 Task: Create a due date automation trigger when advanced on, on the tuesday before a card is due add fields with custom field "Resume" set to a date between 1 and 7 days ago at 11:00 AM.
Action: Mouse moved to (1278, 101)
Screenshot: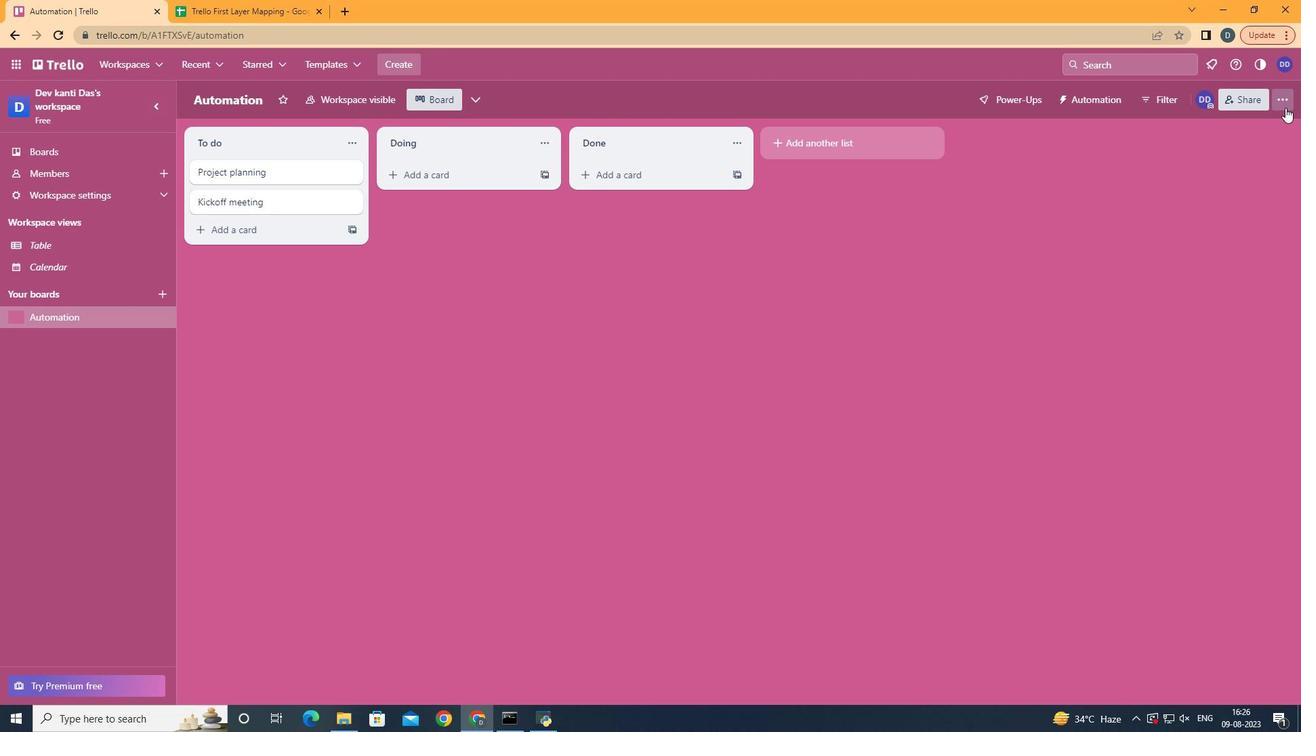 
Action: Mouse pressed left at (1278, 101)
Screenshot: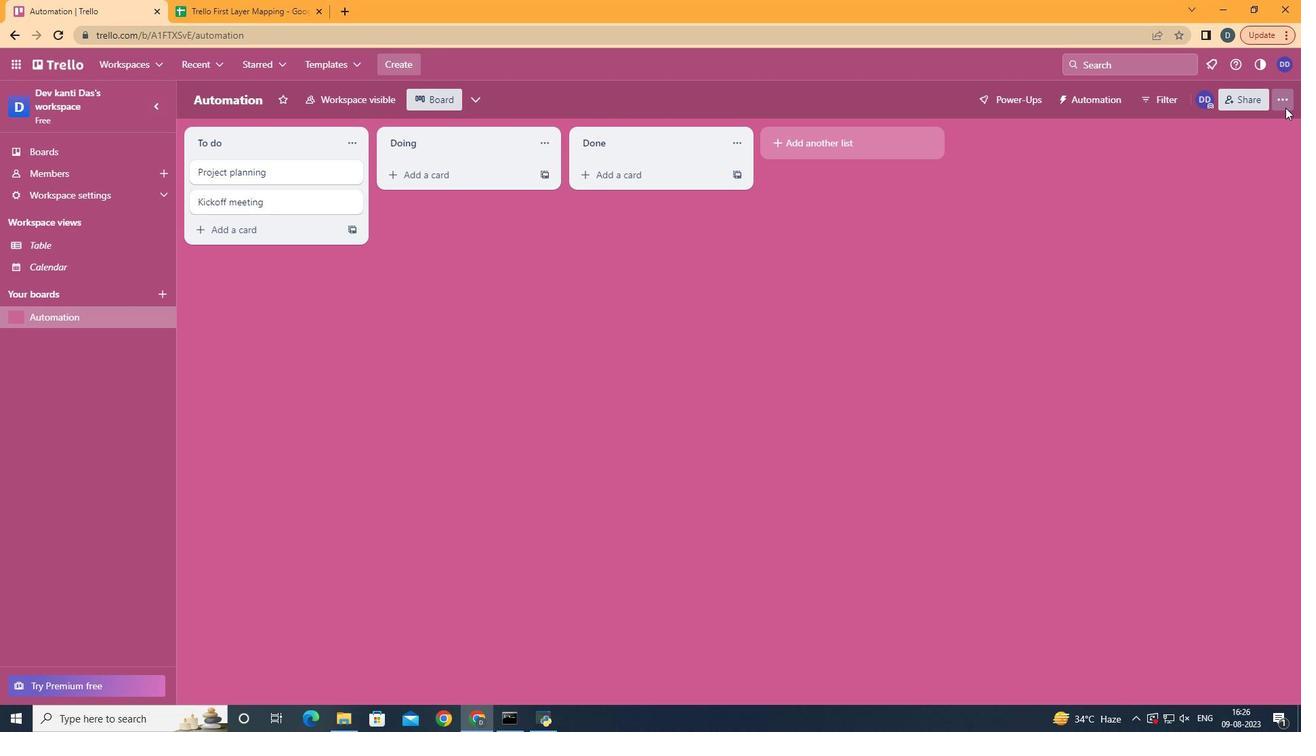 
Action: Mouse moved to (1165, 295)
Screenshot: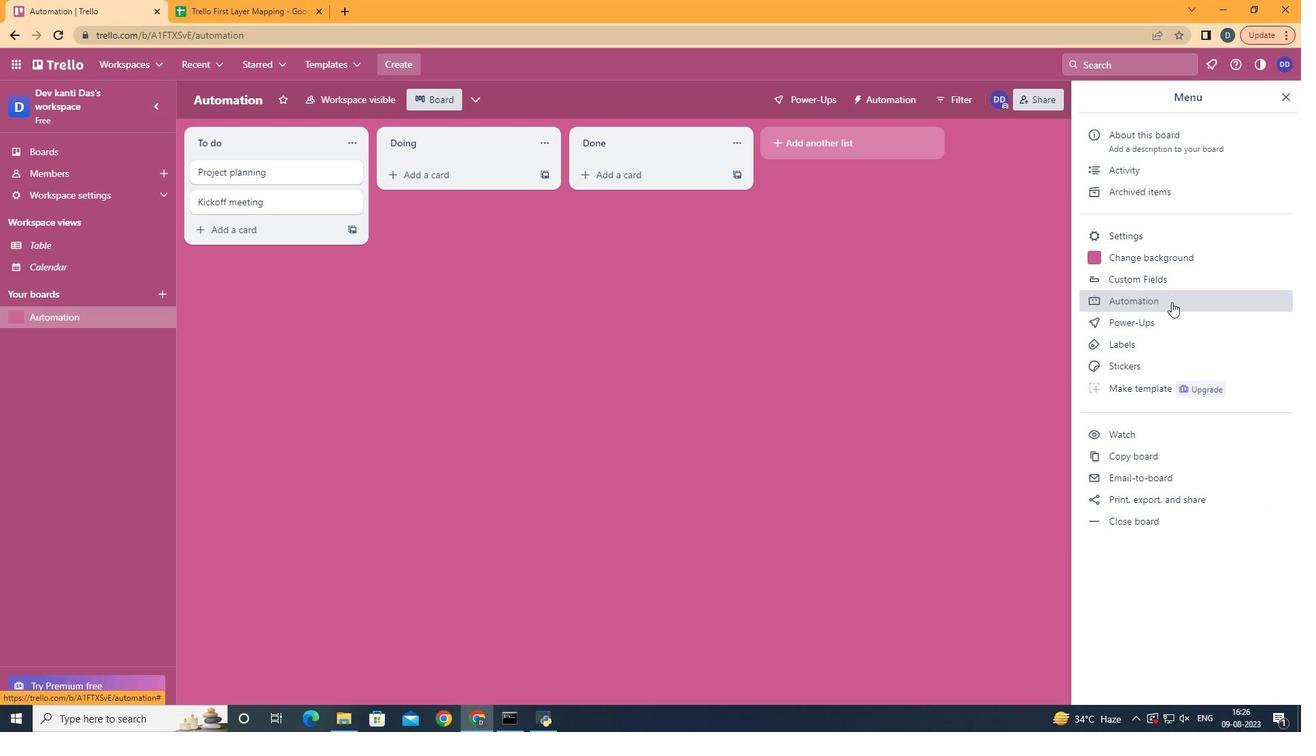 
Action: Mouse pressed left at (1165, 295)
Screenshot: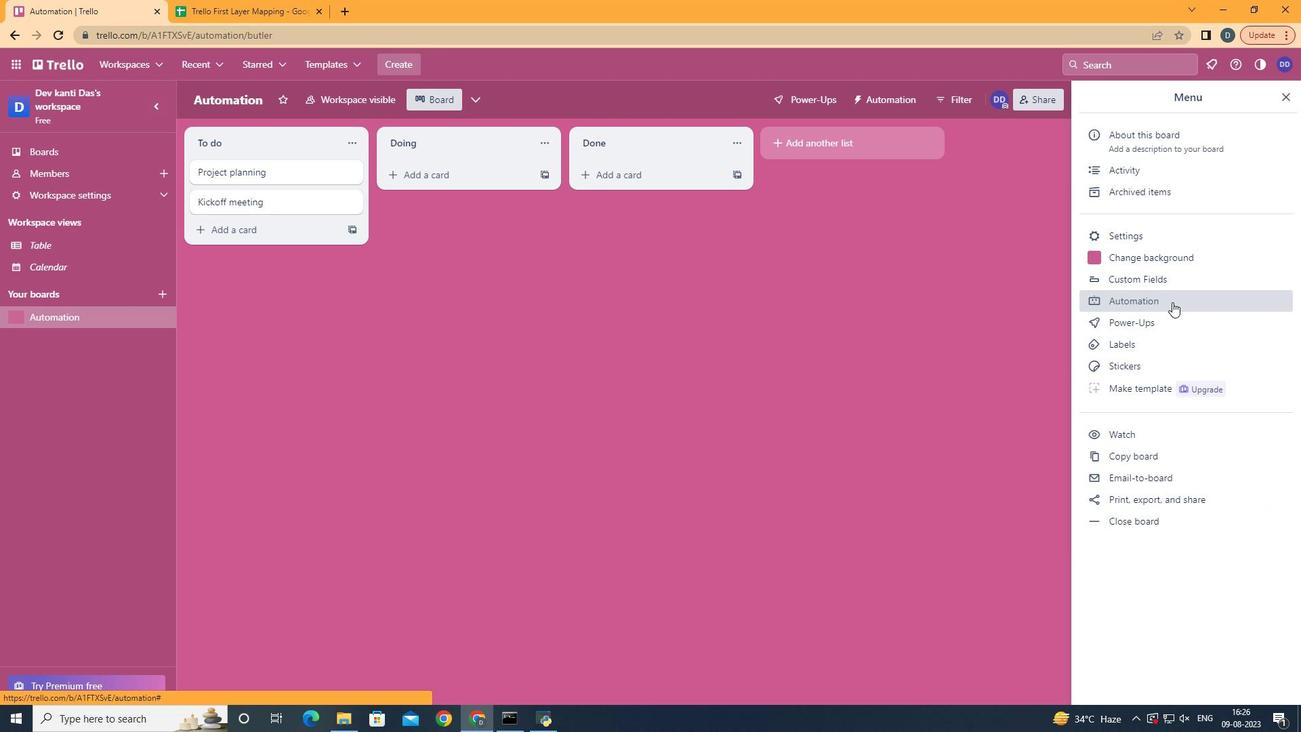 
Action: Mouse moved to (223, 271)
Screenshot: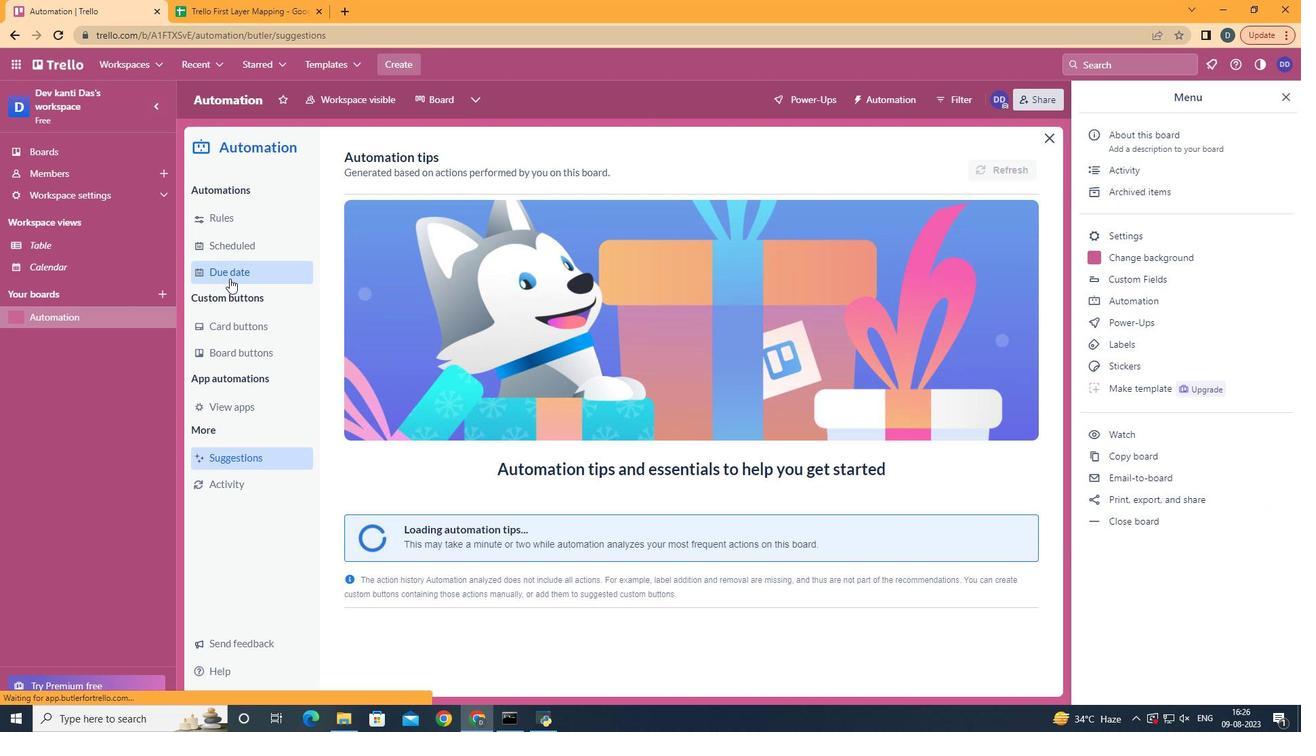 
Action: Mouse pressed left at (223, 271)
Screenshot: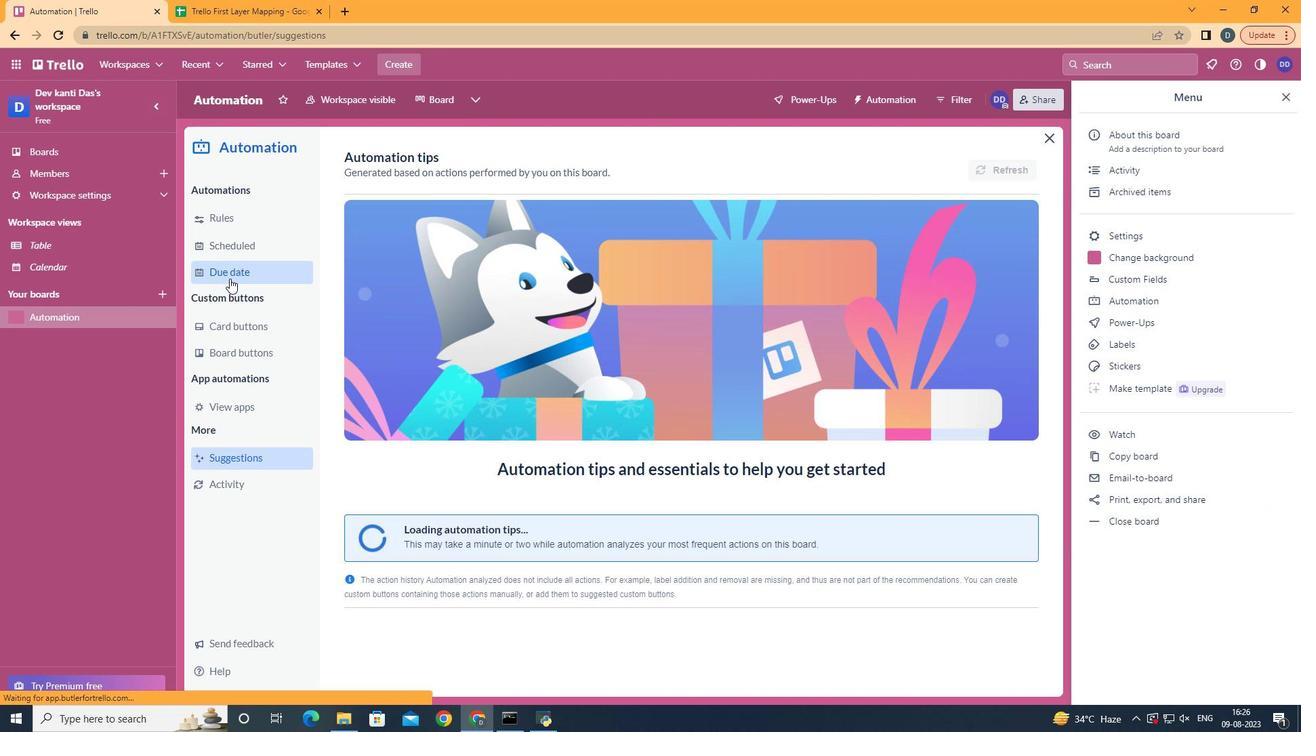 
Action: Mouse moved to (950, 152)
Screenshot: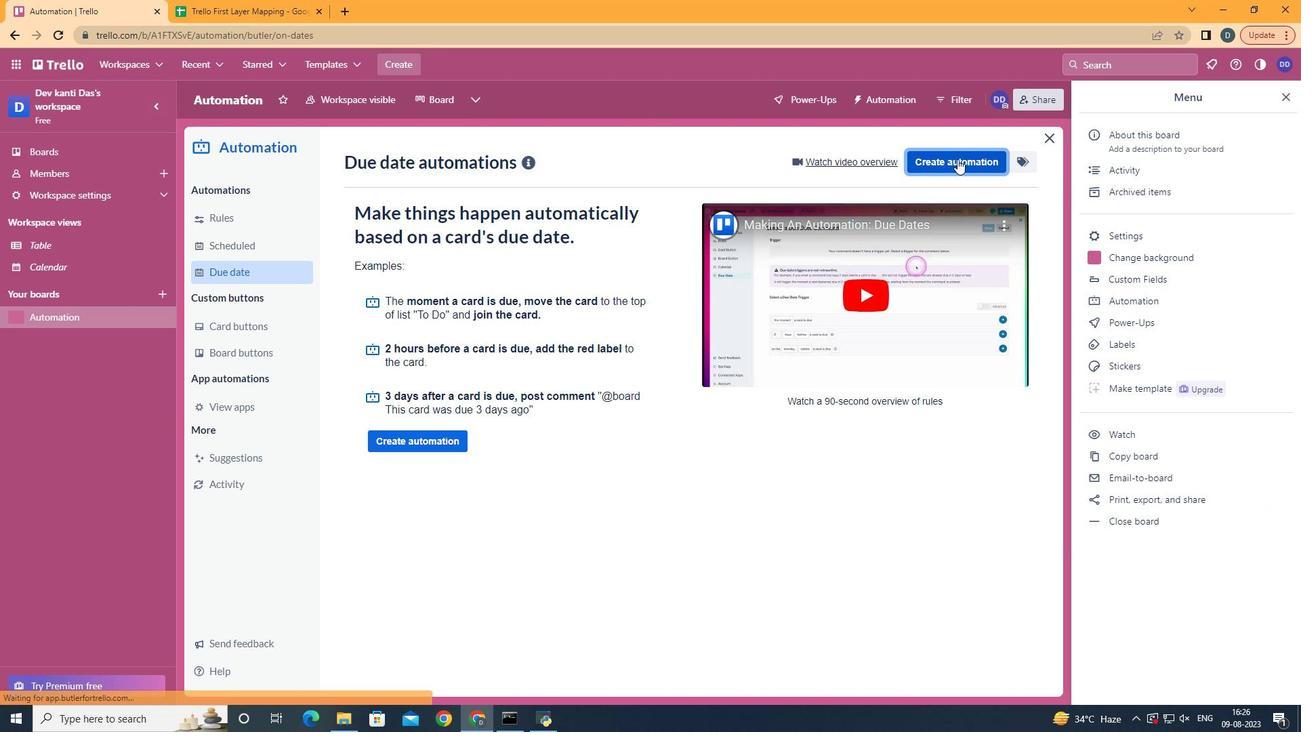 
Action: Mouse pressed left at (950, 152)
Screenshot: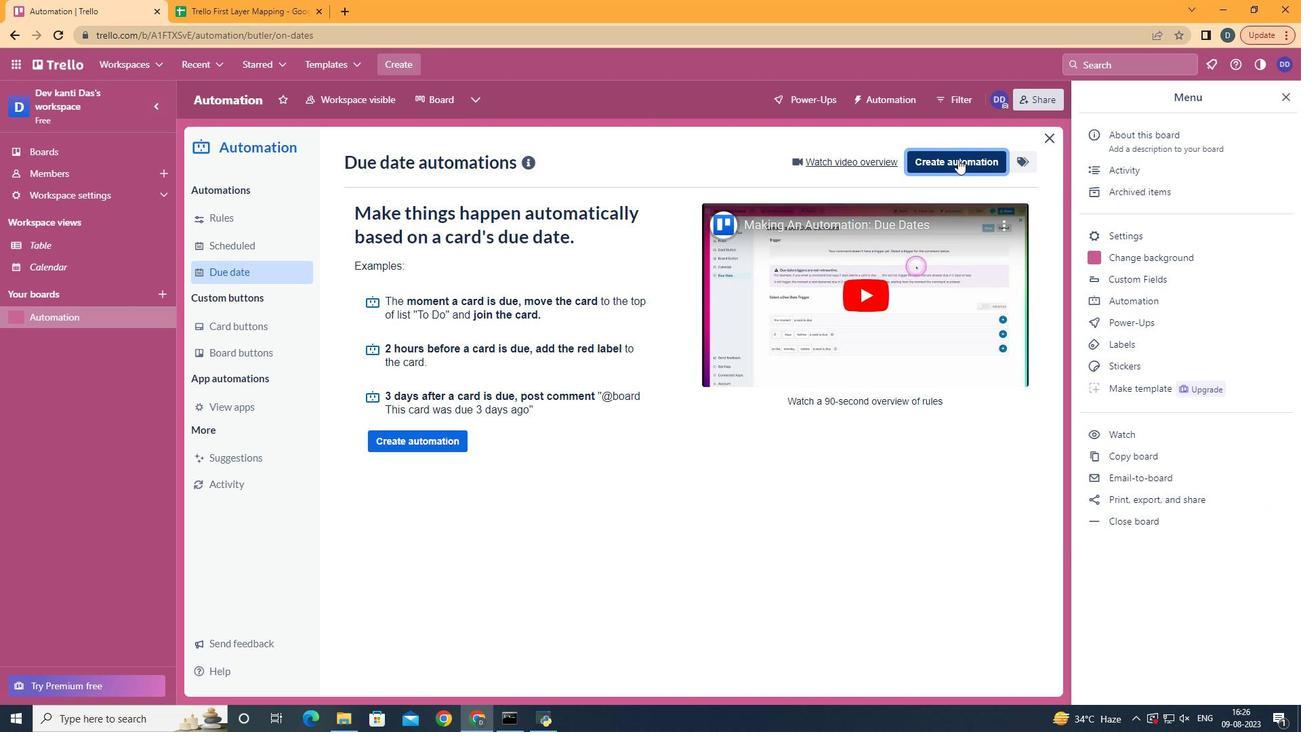
Action: Mouse moved to (668, 281)
Screenshot: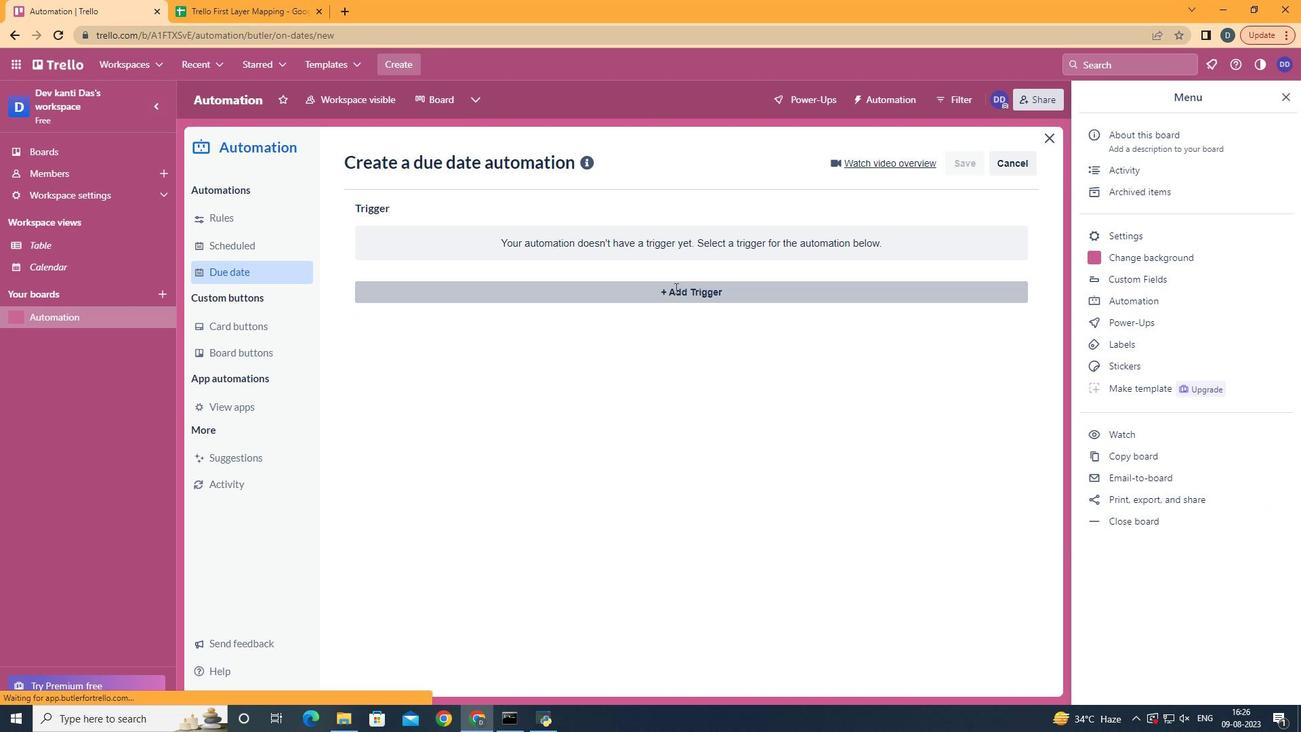 
Action: Mouse pressed left at (668, 281)
Screenshot: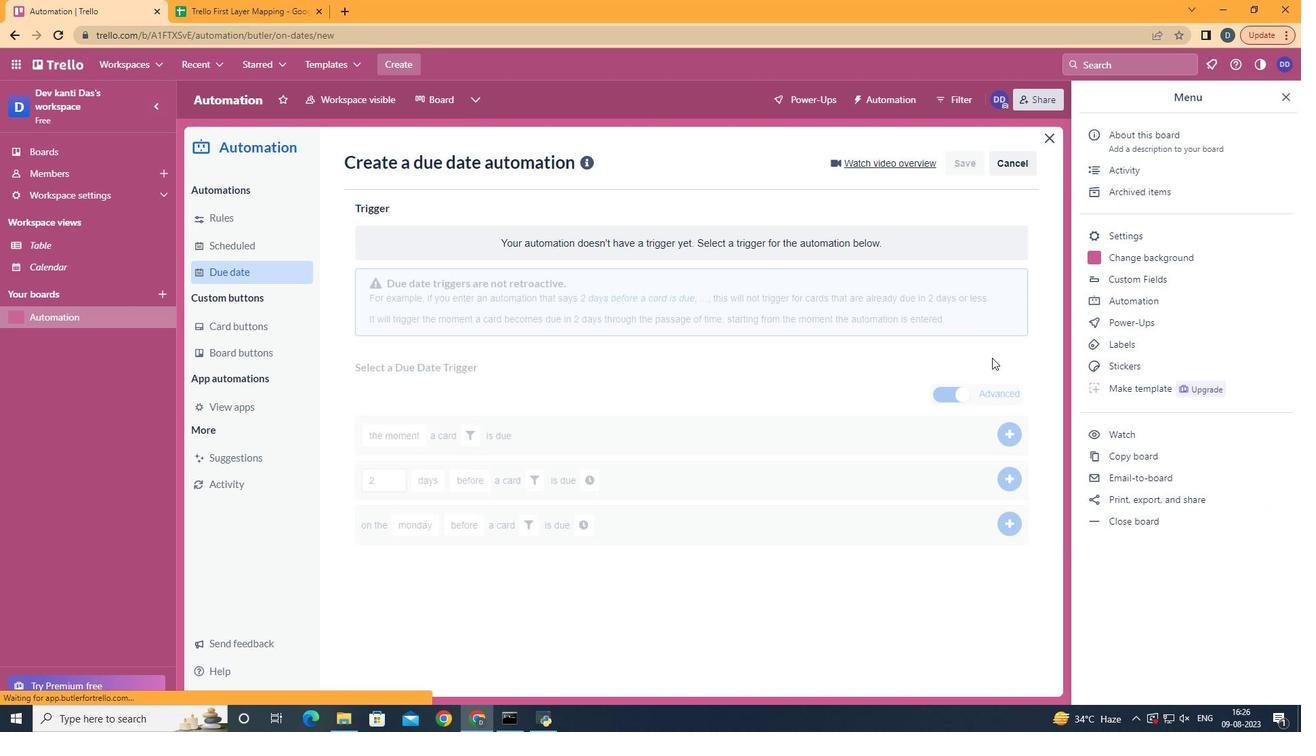 
Action: Mouse moved to (426, 369)
Screenshot: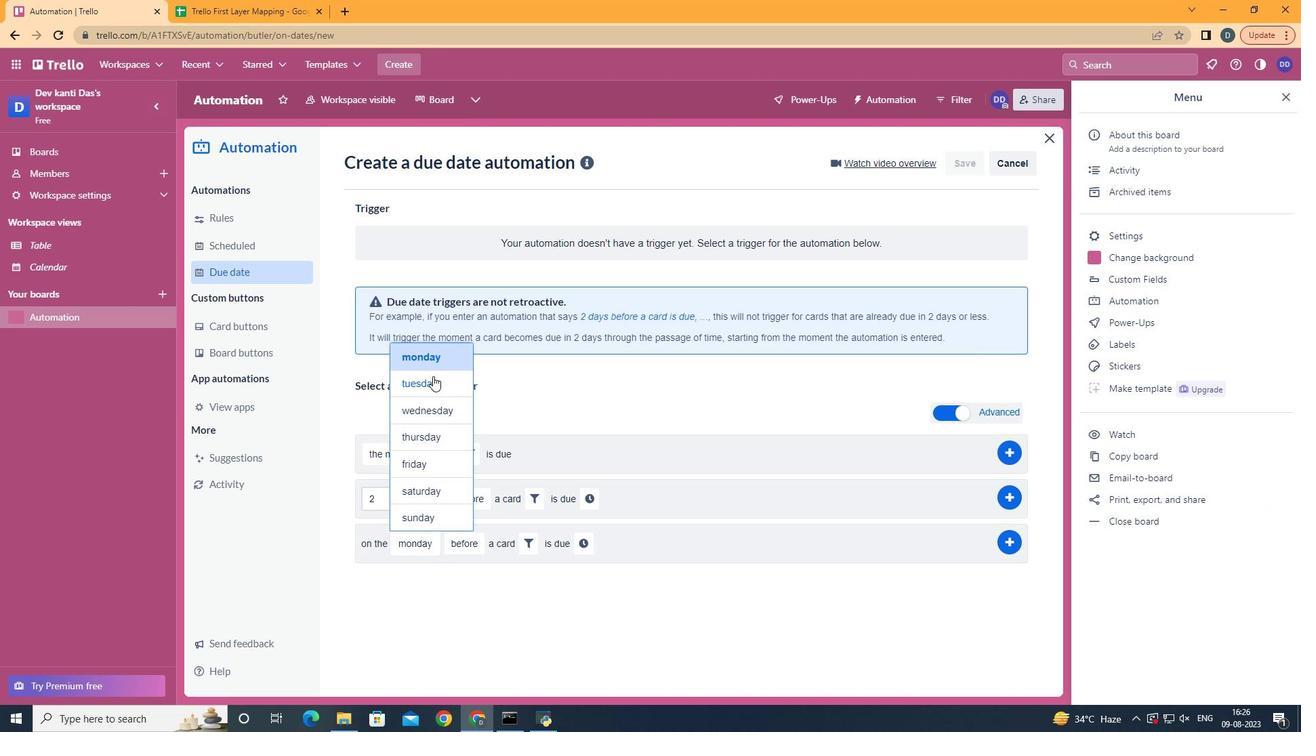 
Action: Mouse pressed left at (426, 369)
Screenshot: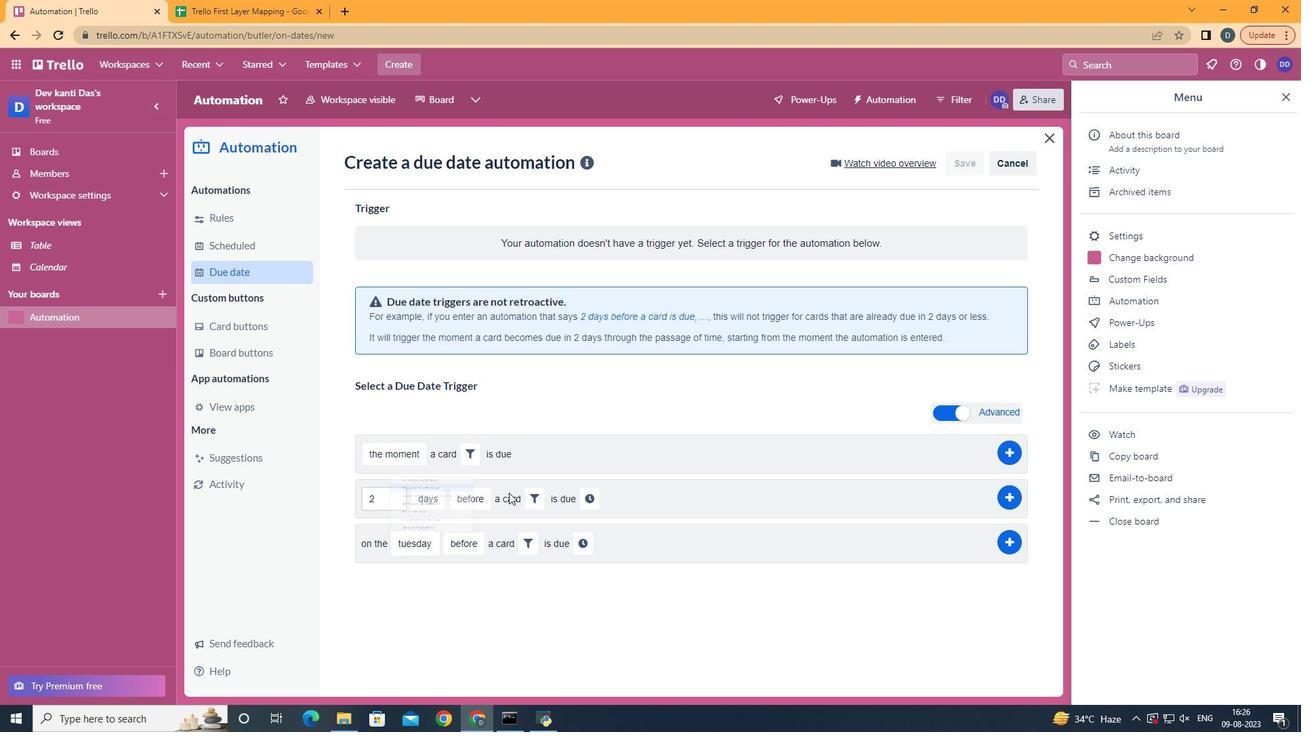 
Action: Mouse moved to (524, 532)
Screenshot: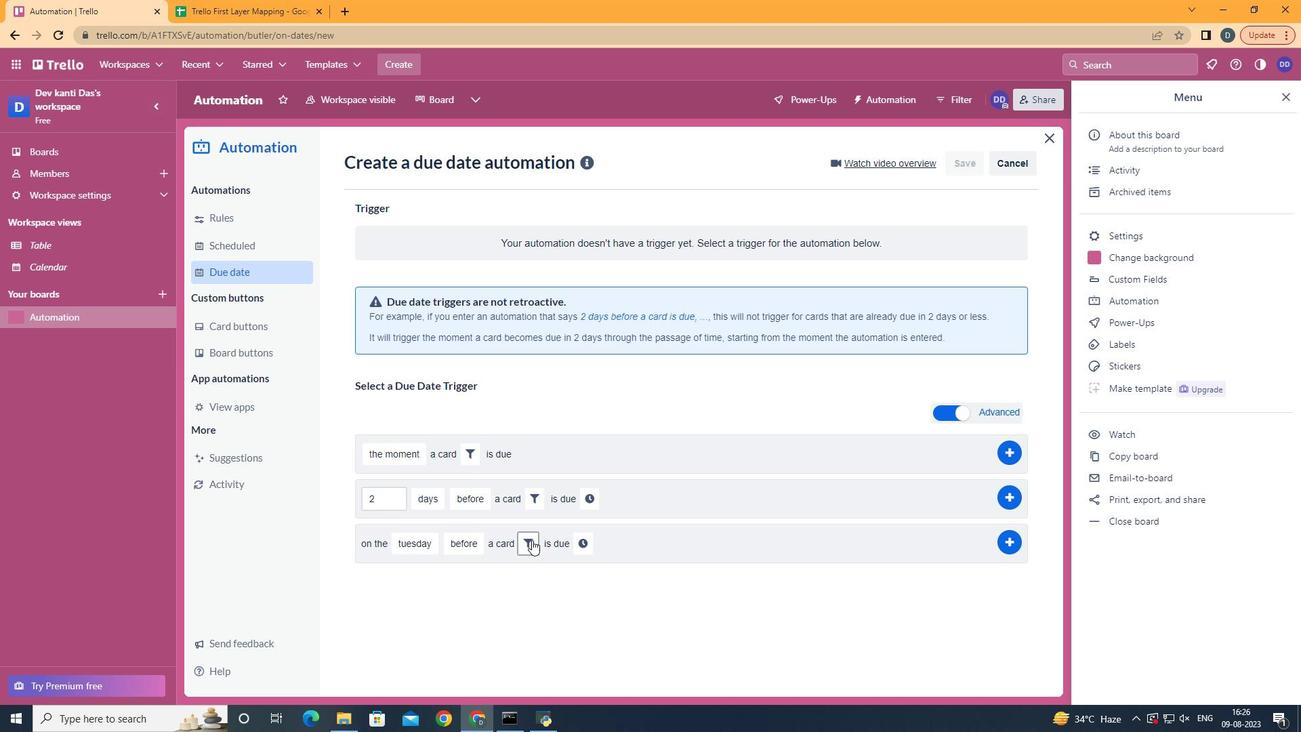 
Action: Mouse pressed left at (524, 532)
Screenshot: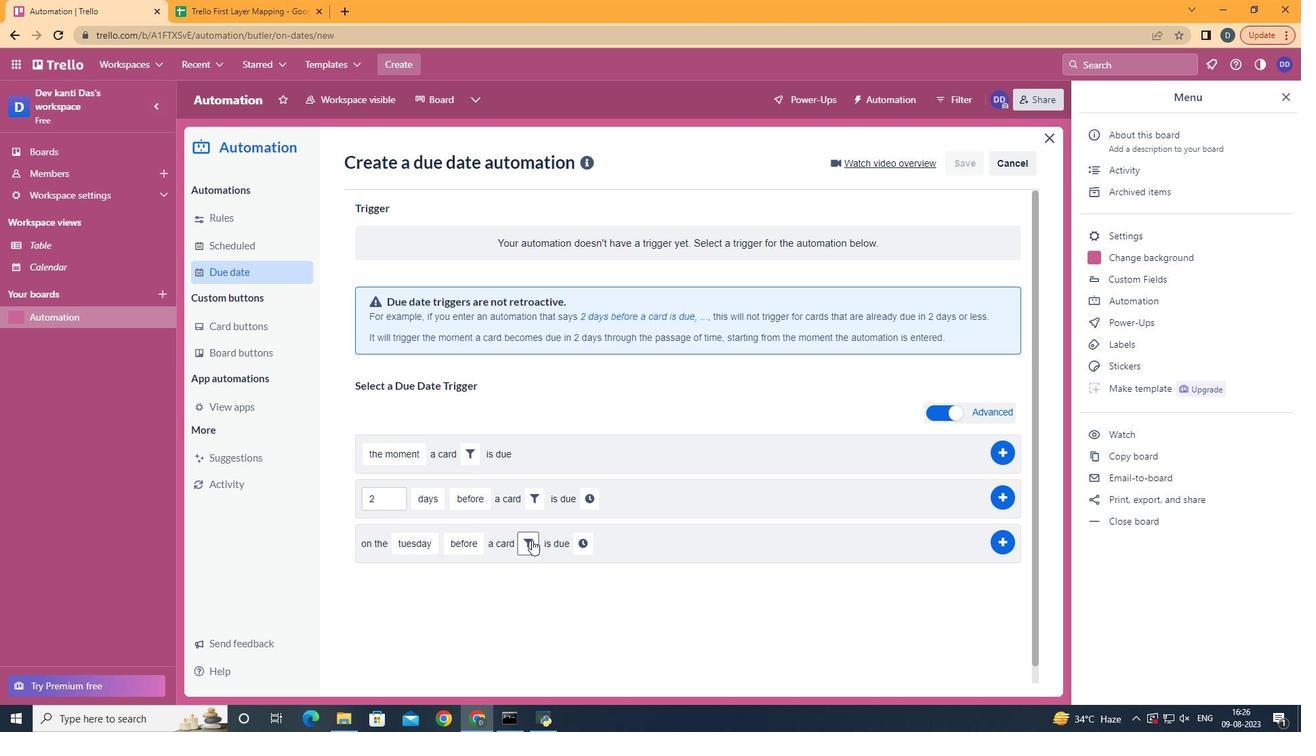 
Action: Mouse moved to (751, 581)
Screenshot: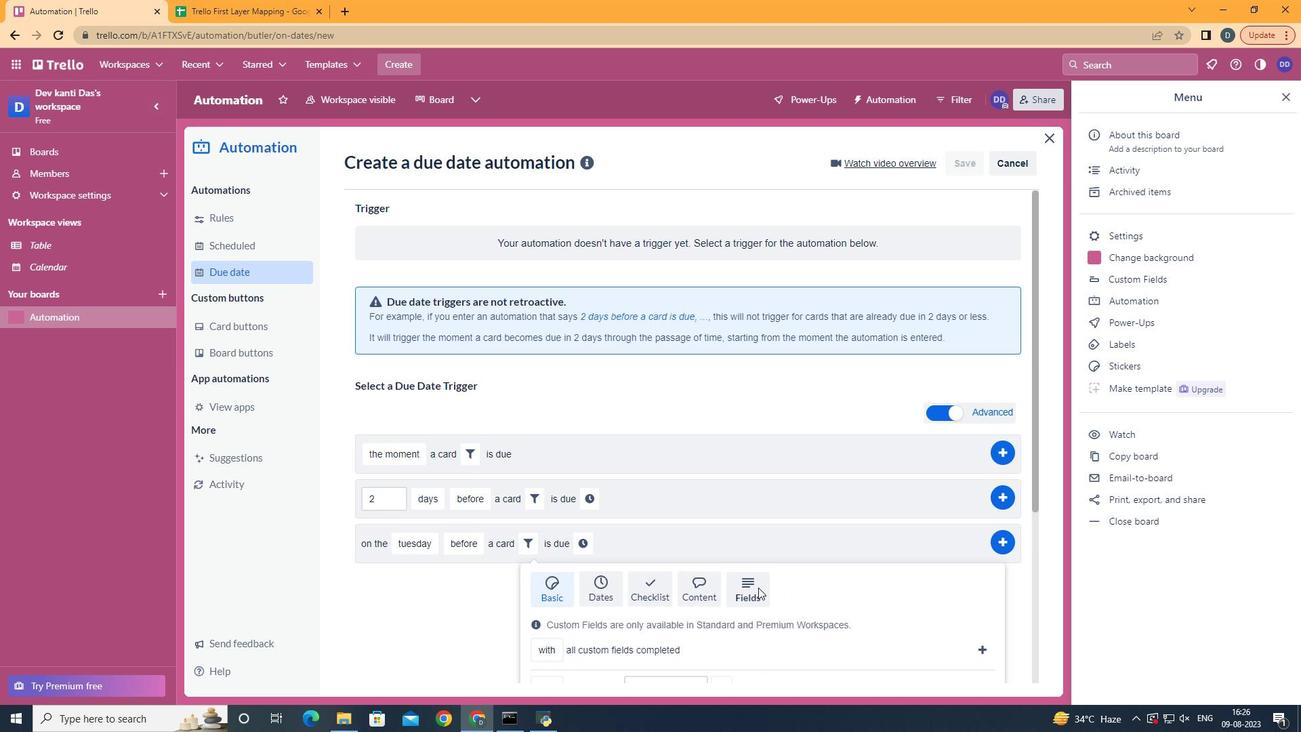 
Action: Mouse pressed left at (751, 581)
Screenshot: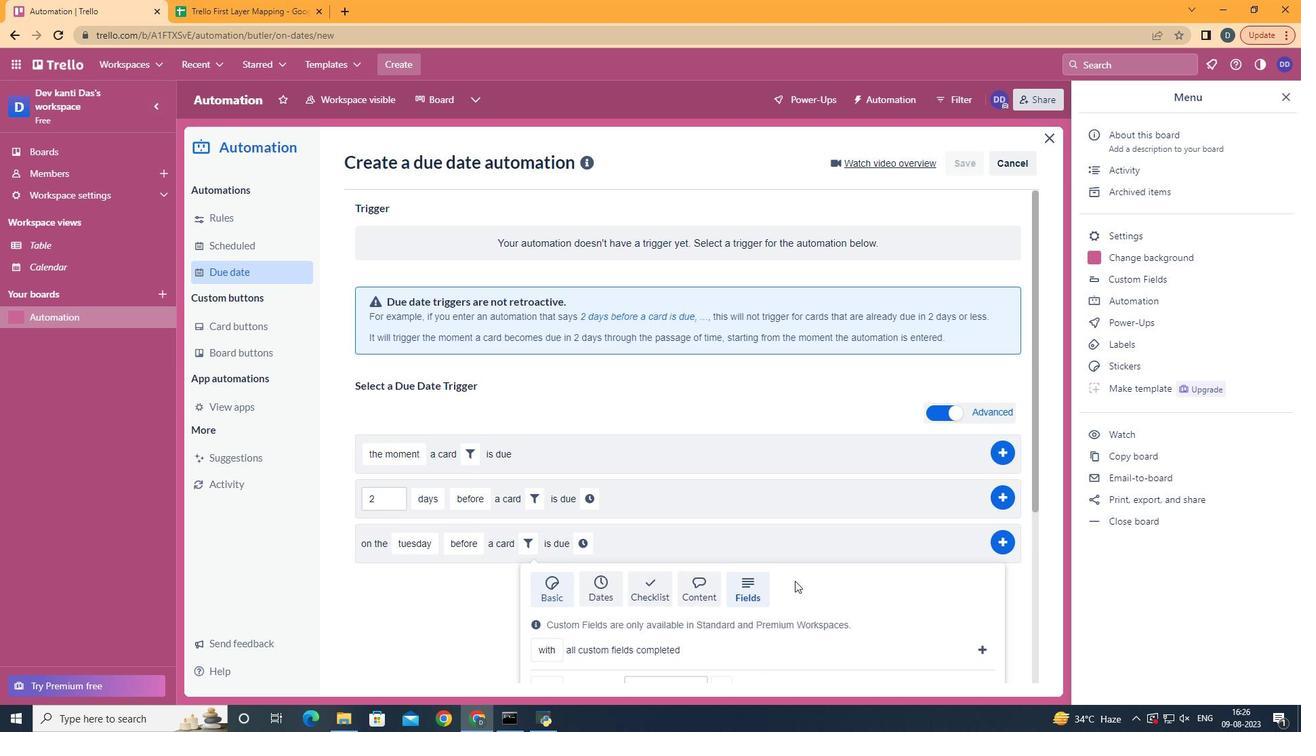
Action: Mouse moved to (797, 576)
Screenshot: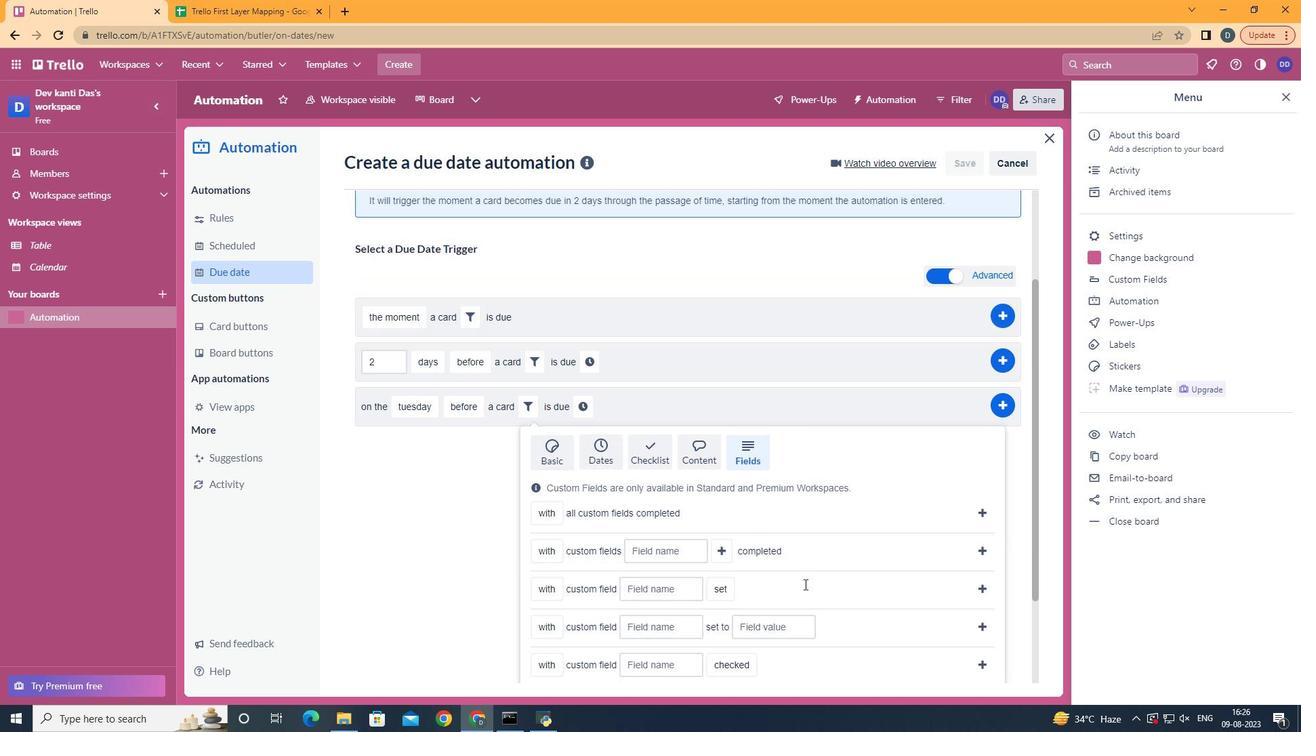 
Action: Mouse scrolled (797, 576) with delta (0, 0)
Screenshot: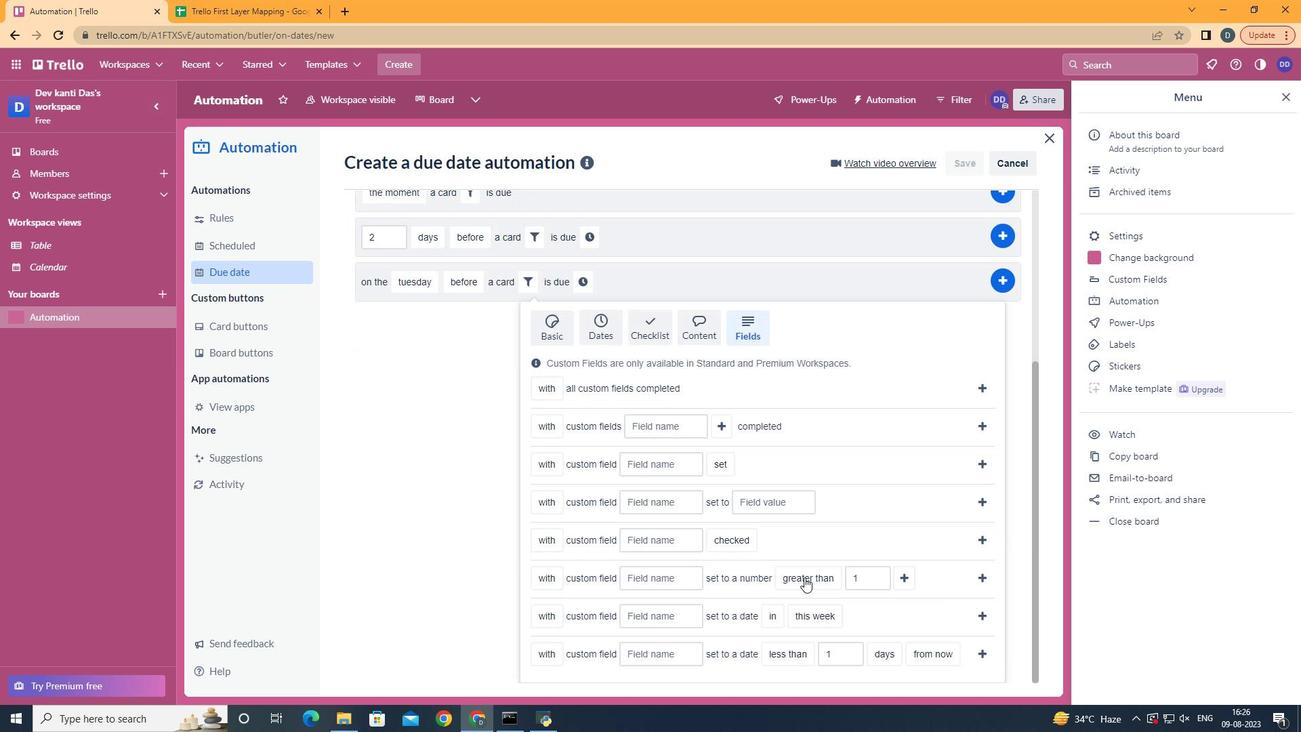 
Action: Mouse scrolled (797, 576) with delta (0, 0)
Screenshot: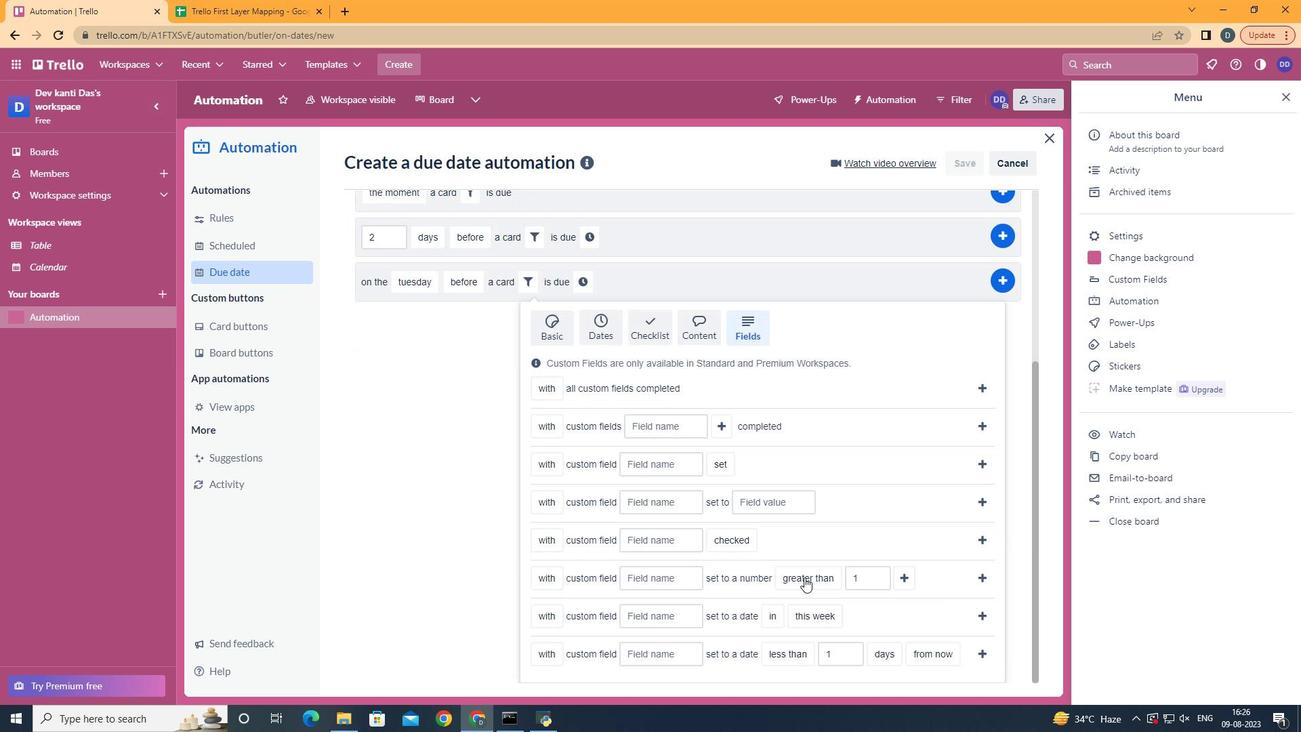 
Action: Mouse scrolled (797, 576) with delta (0, 0)
Screenshot: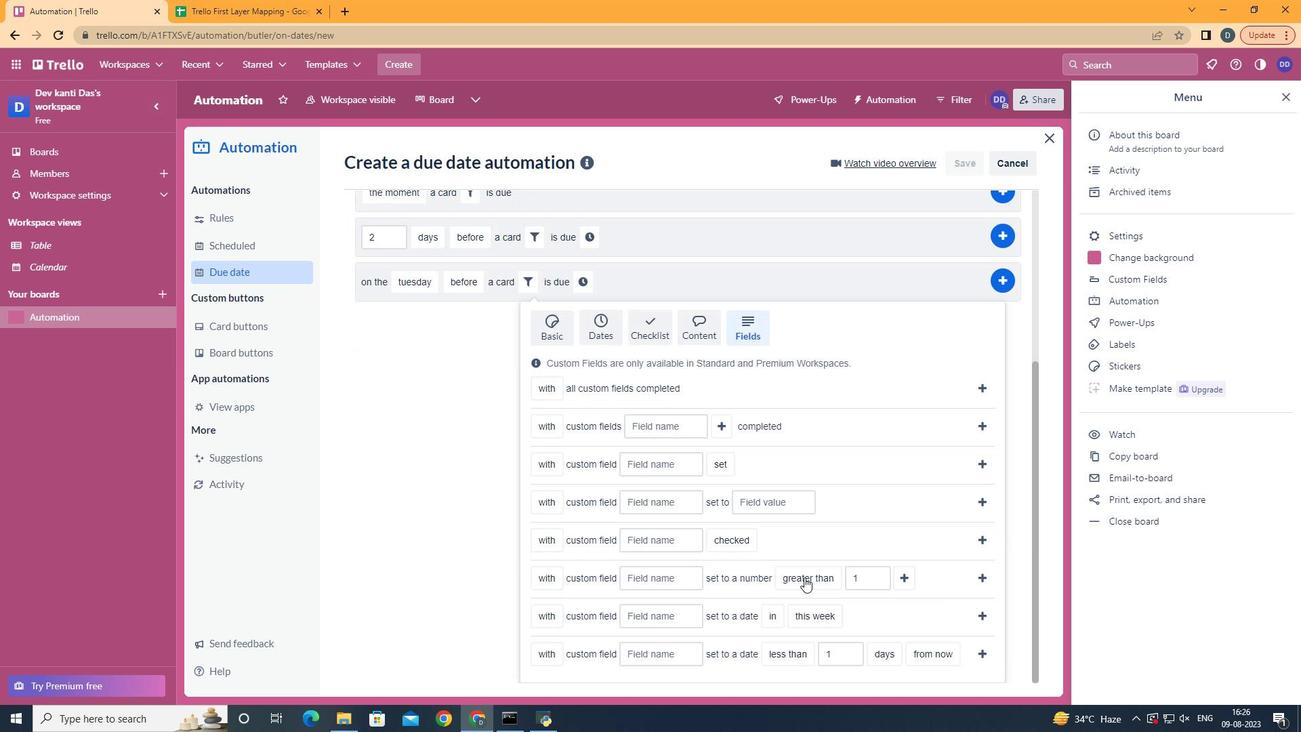 
Action: Mouse scrolled (797, 576) with delta (0, 0)
Screenshot: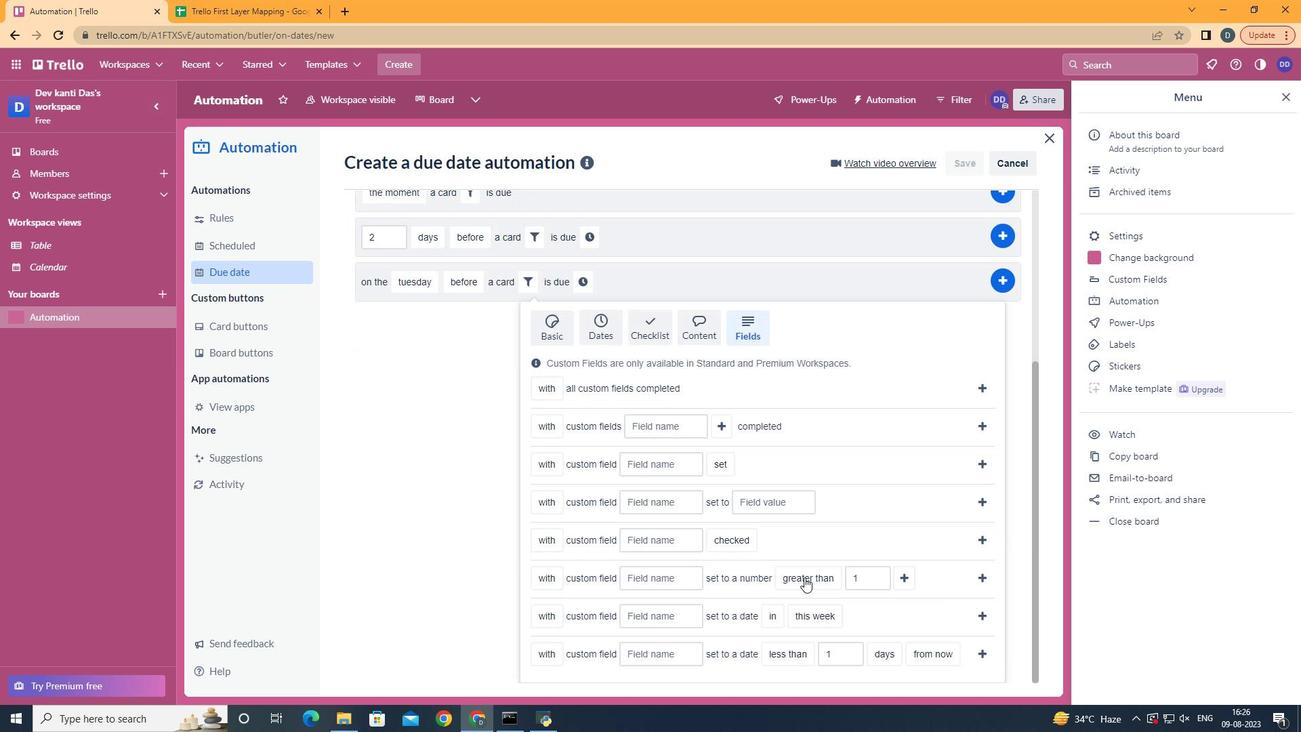
Action: Mouse scrolled (797, 576) with delta (0, 0)
Screenshot: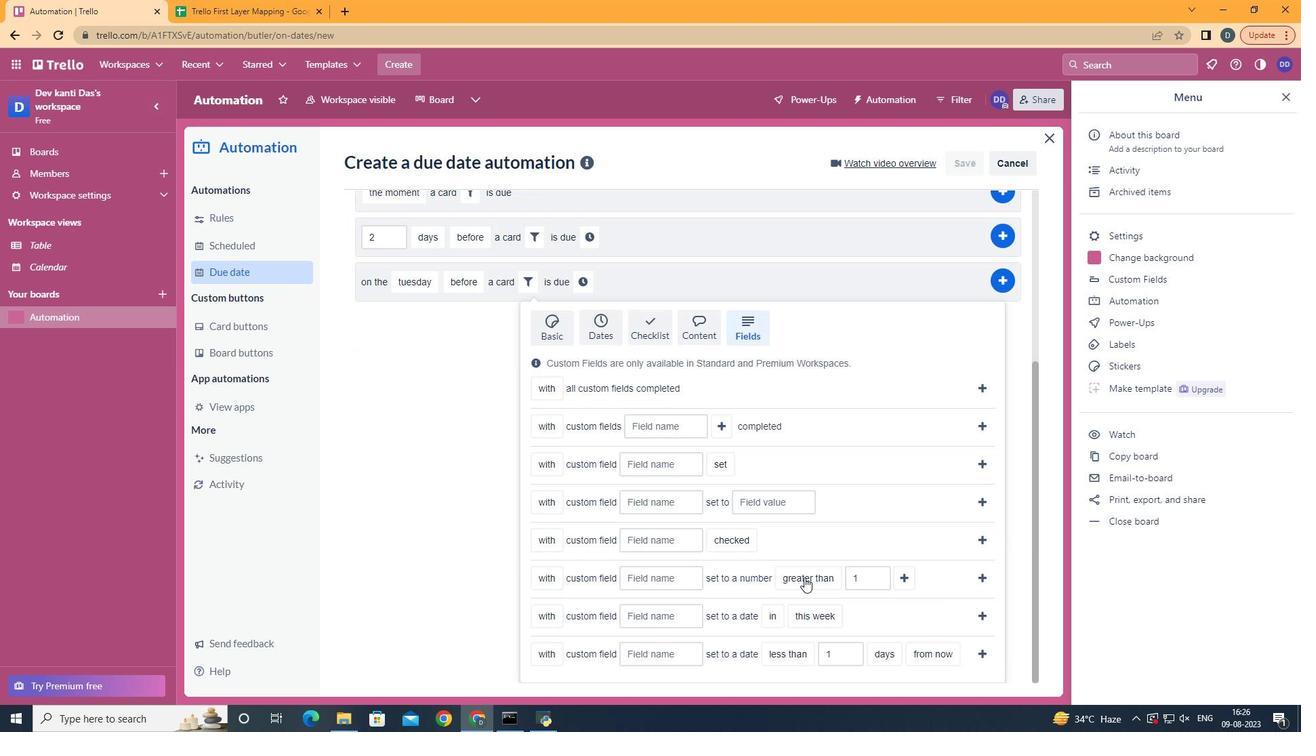 
Action: Mouse moved to (540, 587)
Screenshot: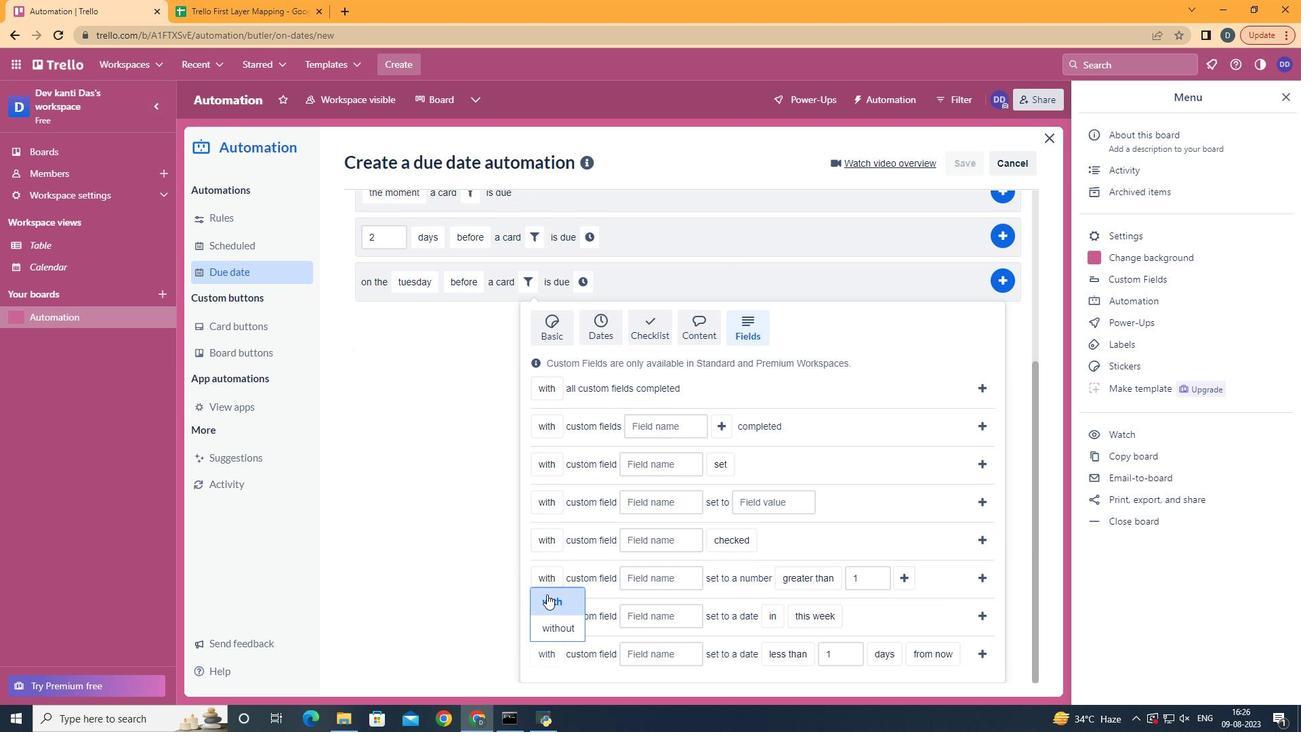 
Action: Mouse pressed left at (540, 587)
Screenshot: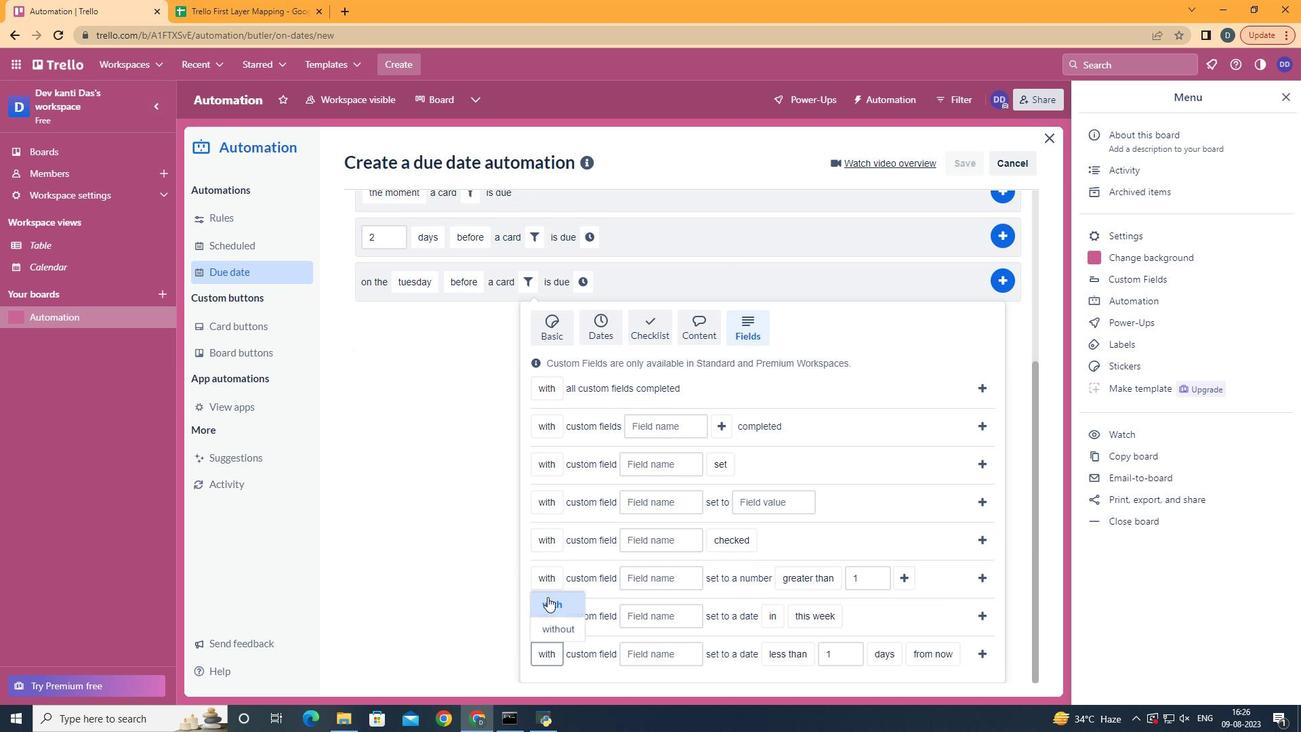 
Action: Mouse moved to (669, 637)
Screenshot: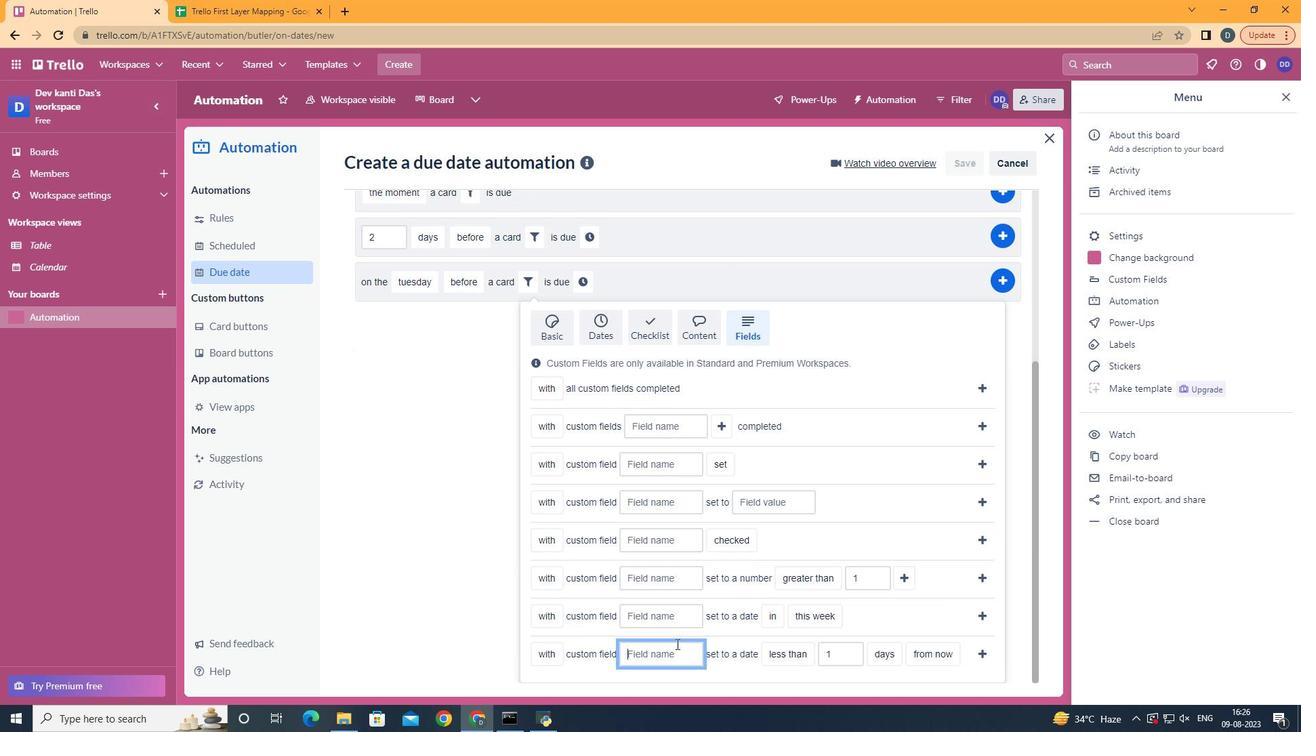 
Action: Mouse pressed left at (669, 637)
Screenshot: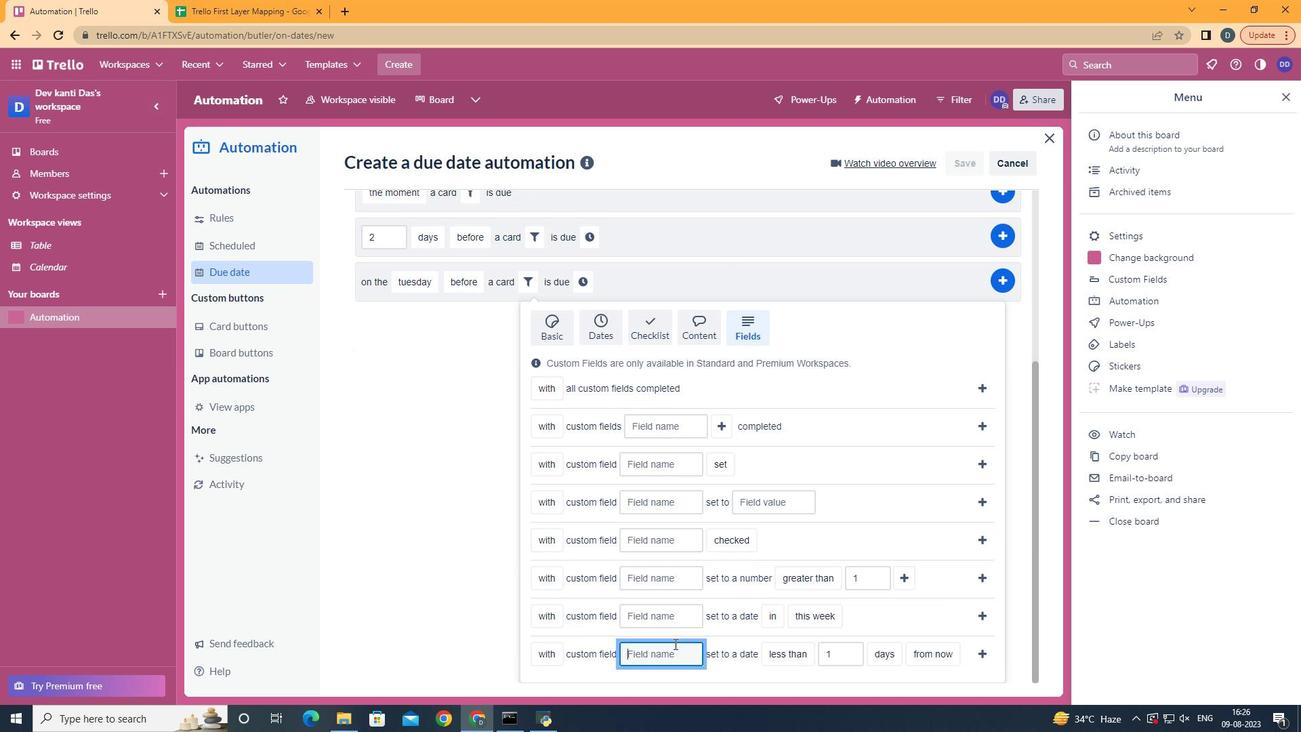 
Action: Mouse moved to (665, 638)
Screenshot: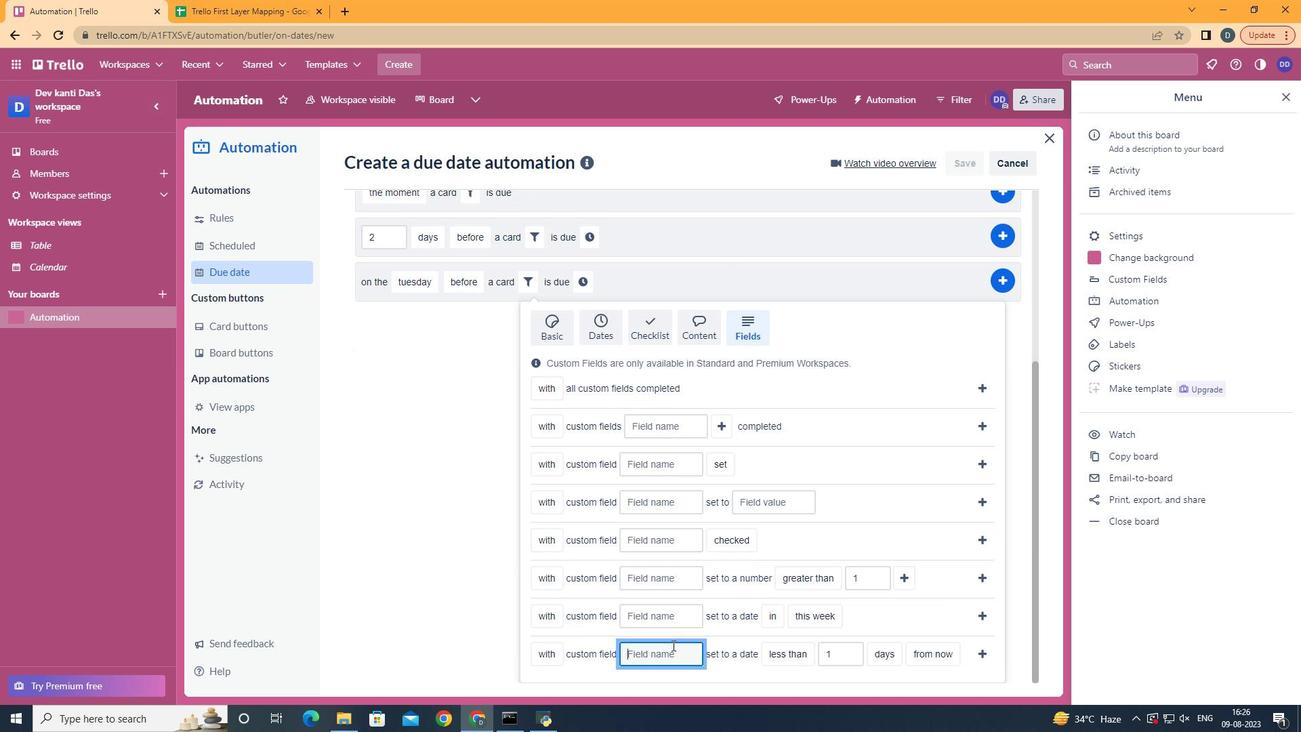 
Action: Key pressed <Key.shift>Resume
Screenshot: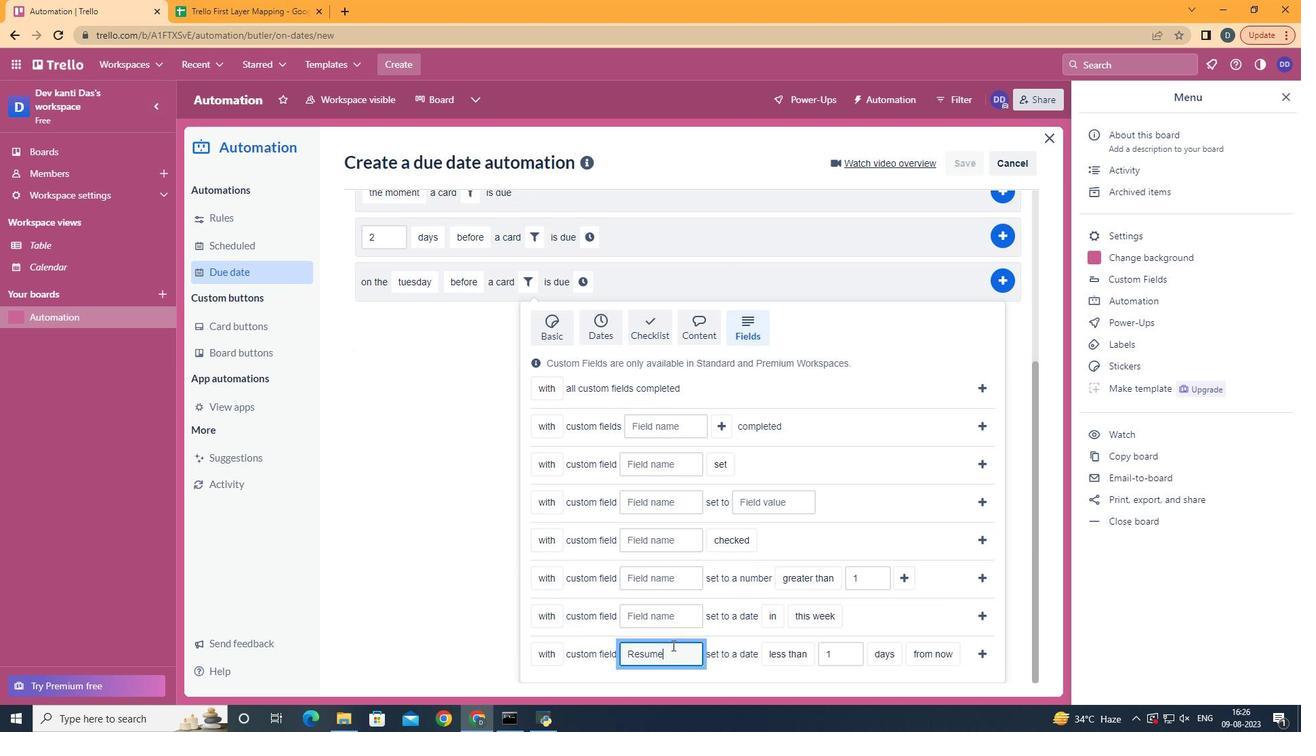 
Action: Mouse moved to (789, 637)
Screenshot: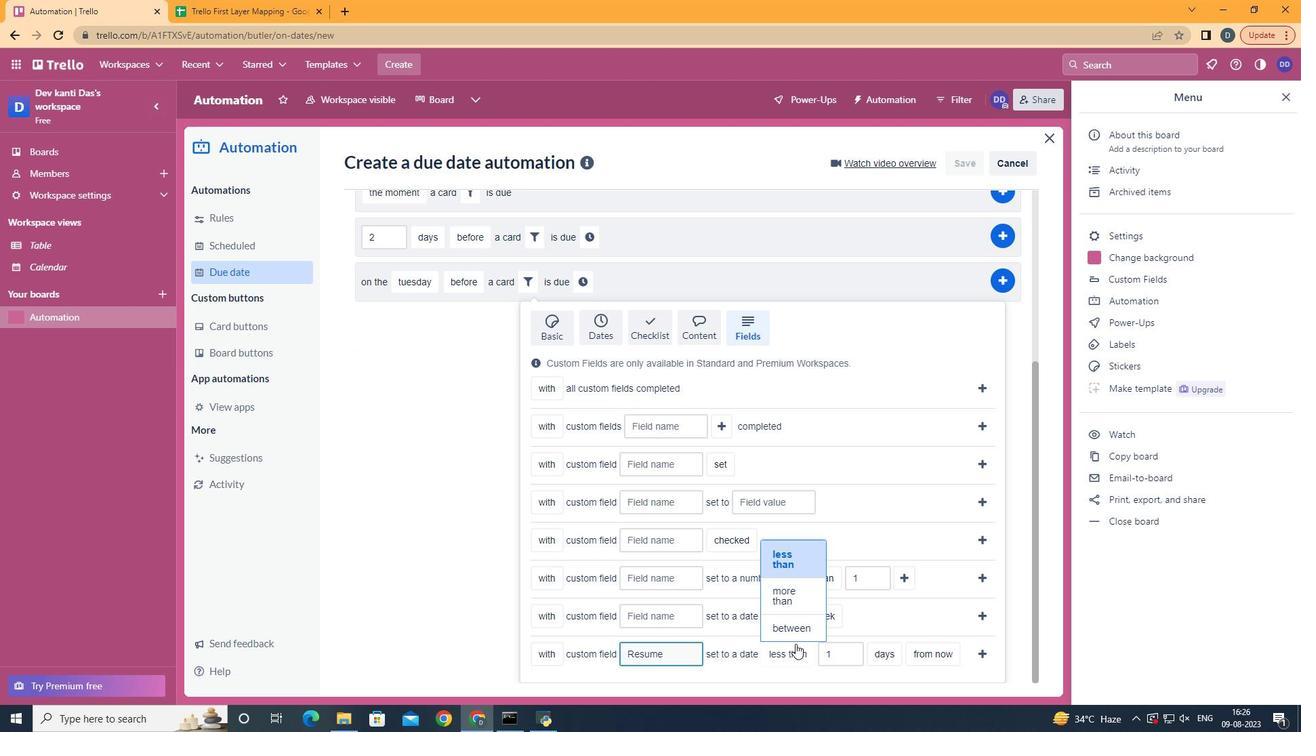 
Action: Mouse pressed left at (789, 637)
Screenshot: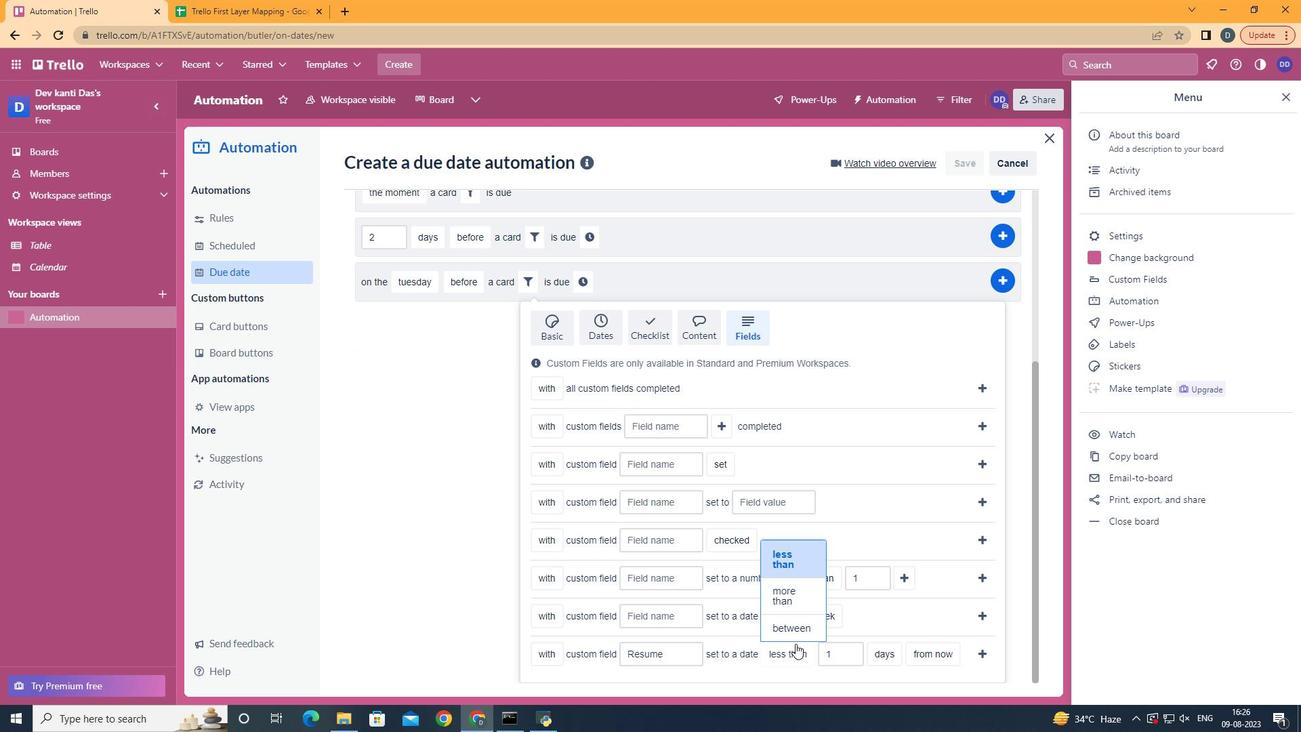 
Action: Mouse moved to (786, 623)
Screenshot: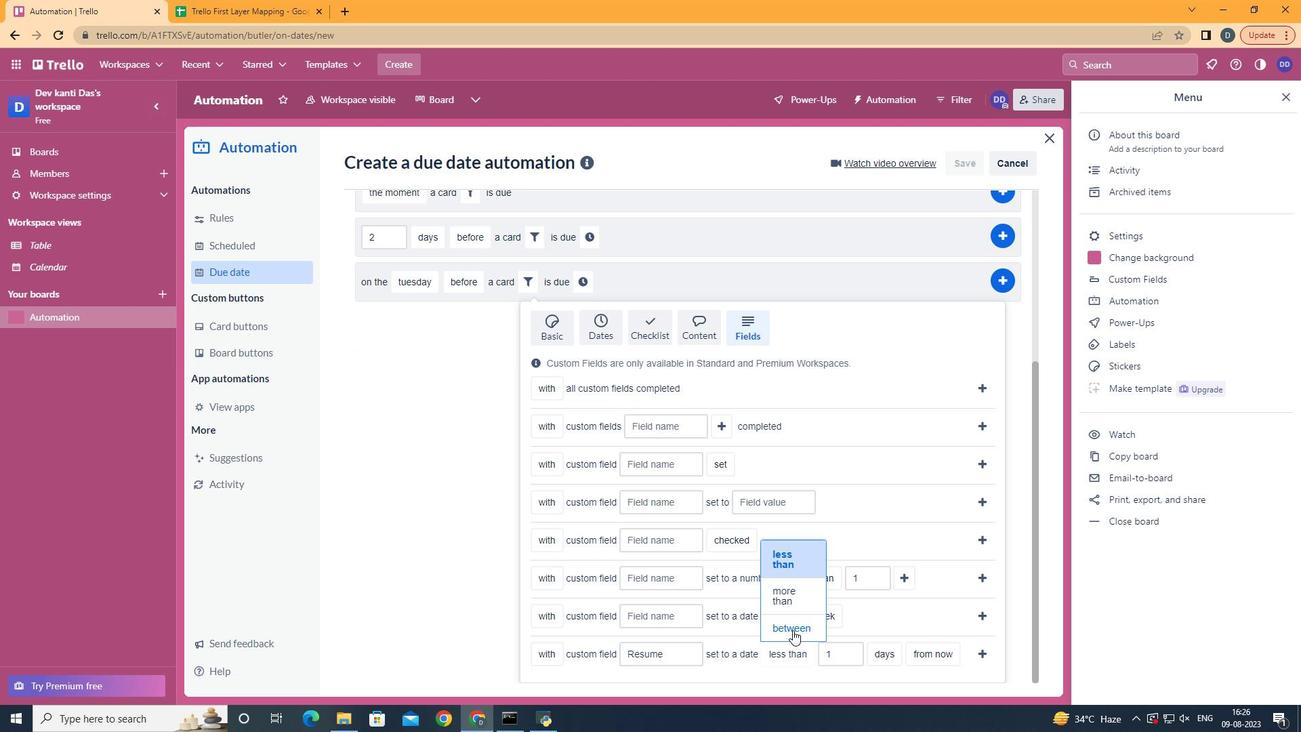 
Action: Mouse pressed left at (786, 623)
Screenshot: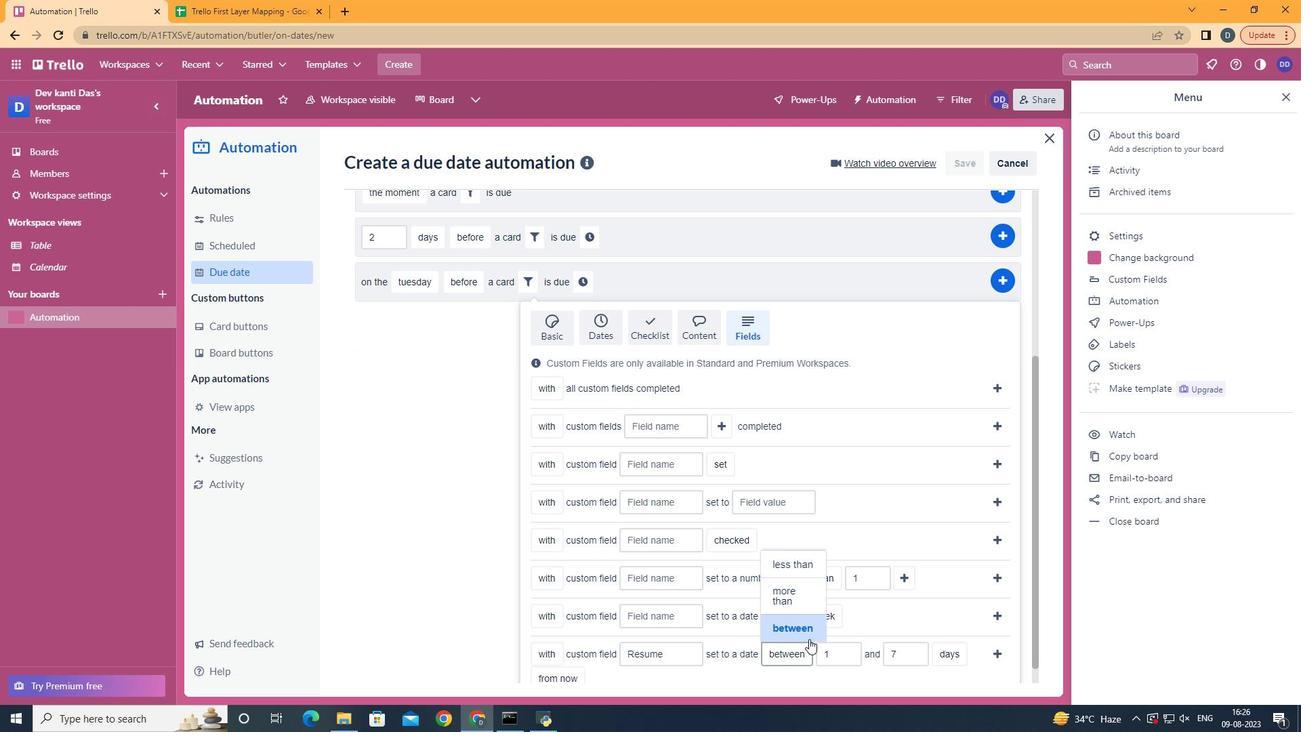 
Action: Mouse moved to (943, 591)
Screenshot: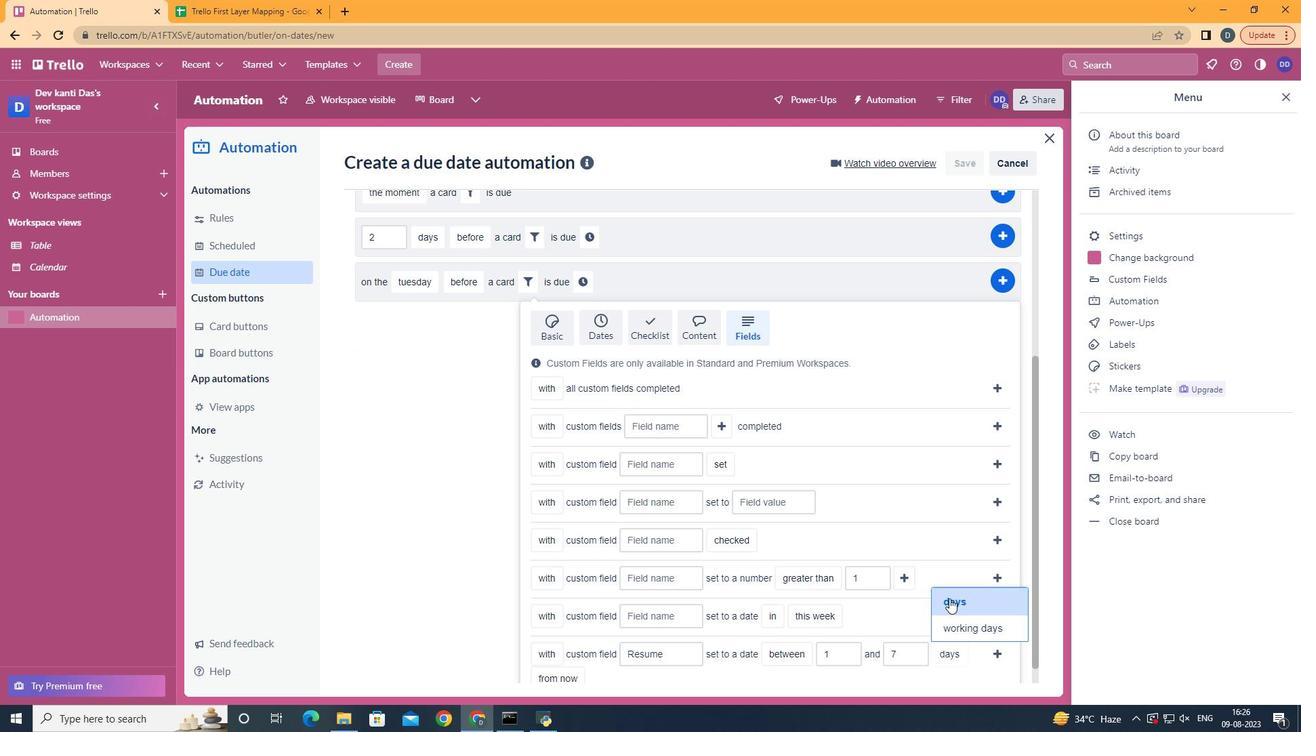 
Action: Mouse pressed left at (943, 591)
Screenshot: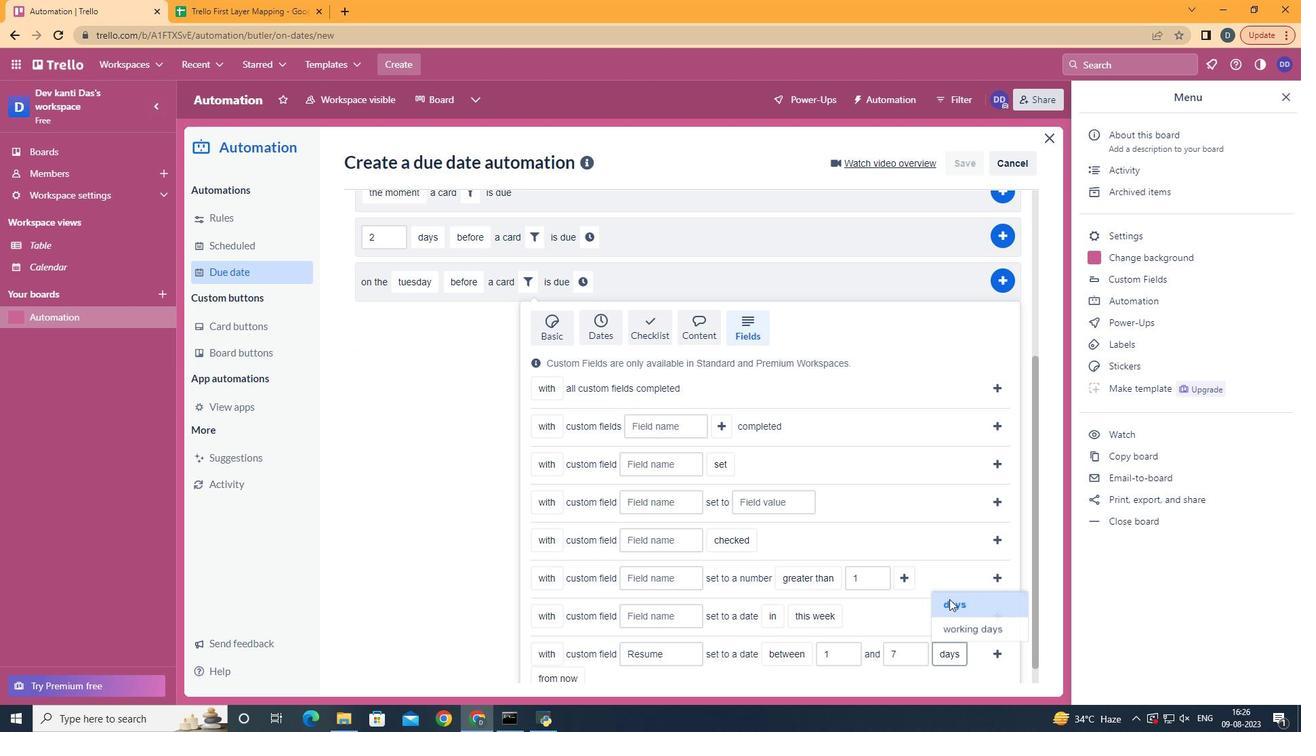 
Action: Mouse moved to (566, 640)
Screenshot: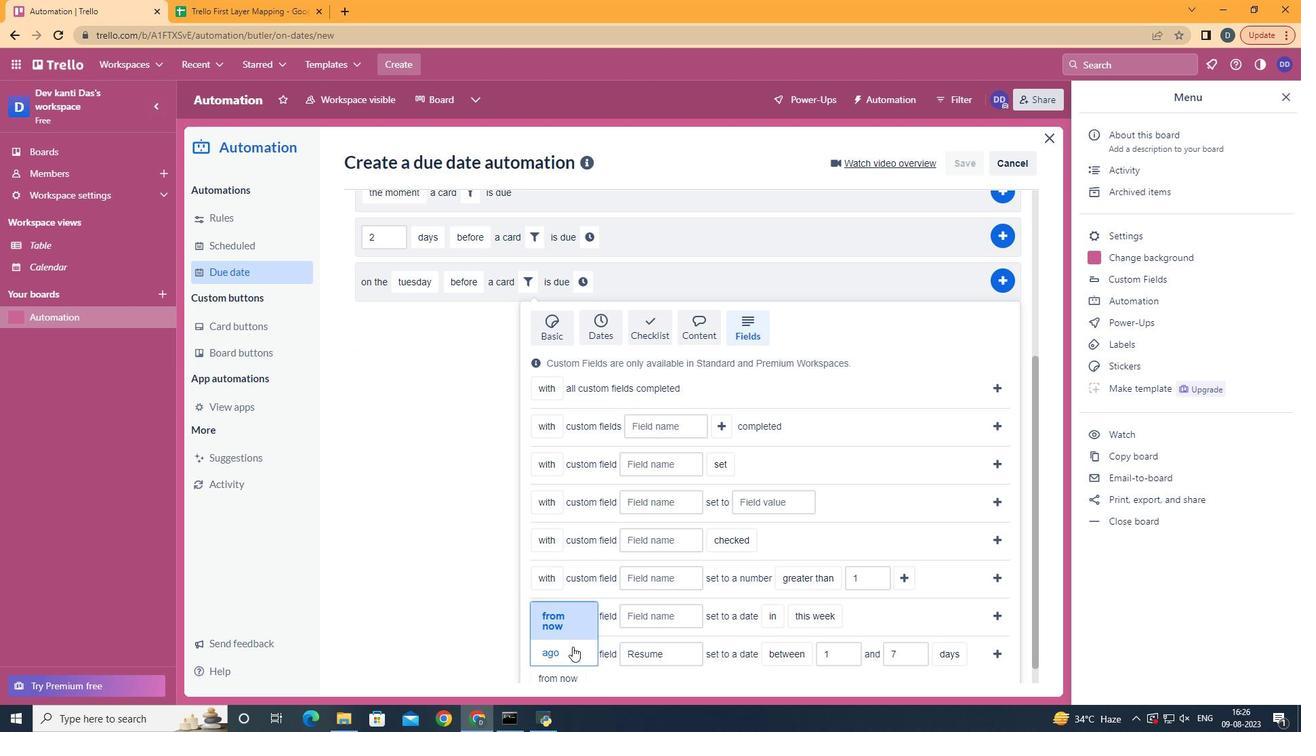 
Action: Mouse pressed left at (566, 640)
Screenshot: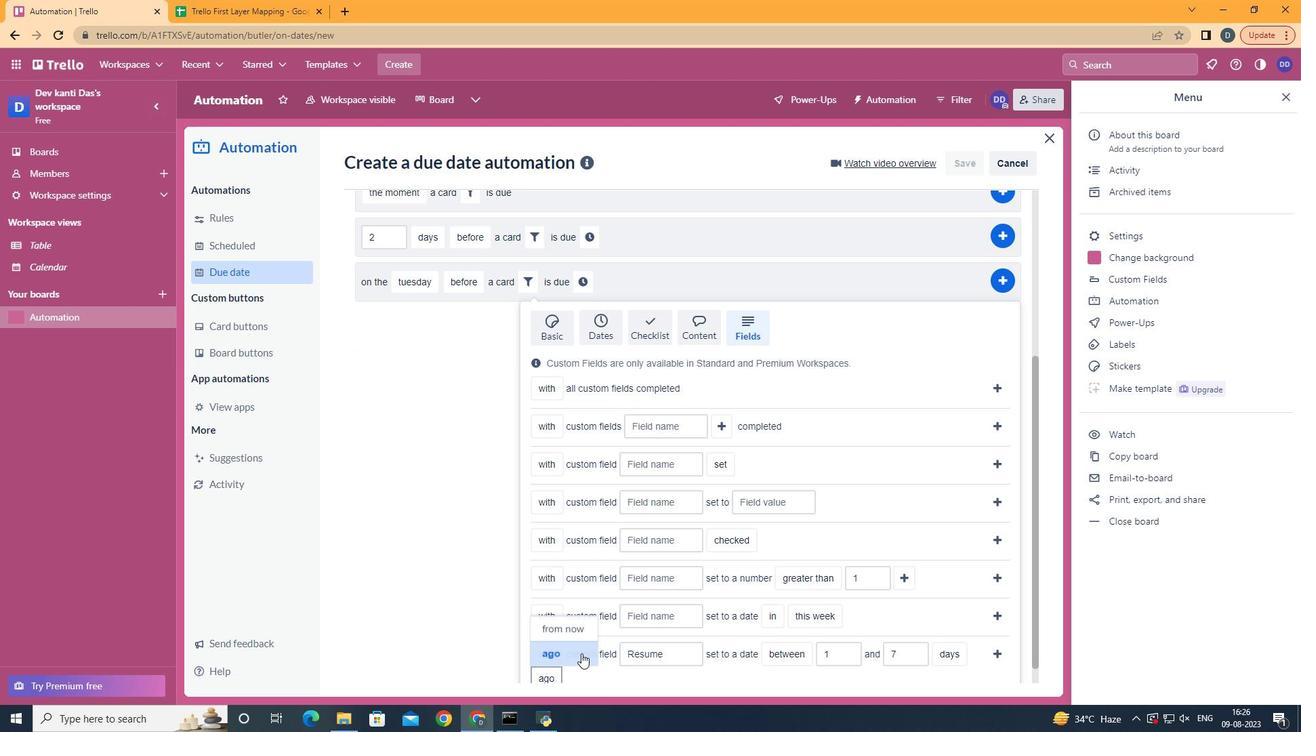 
Action: Mouse moved to (985, 647)
Screenshot: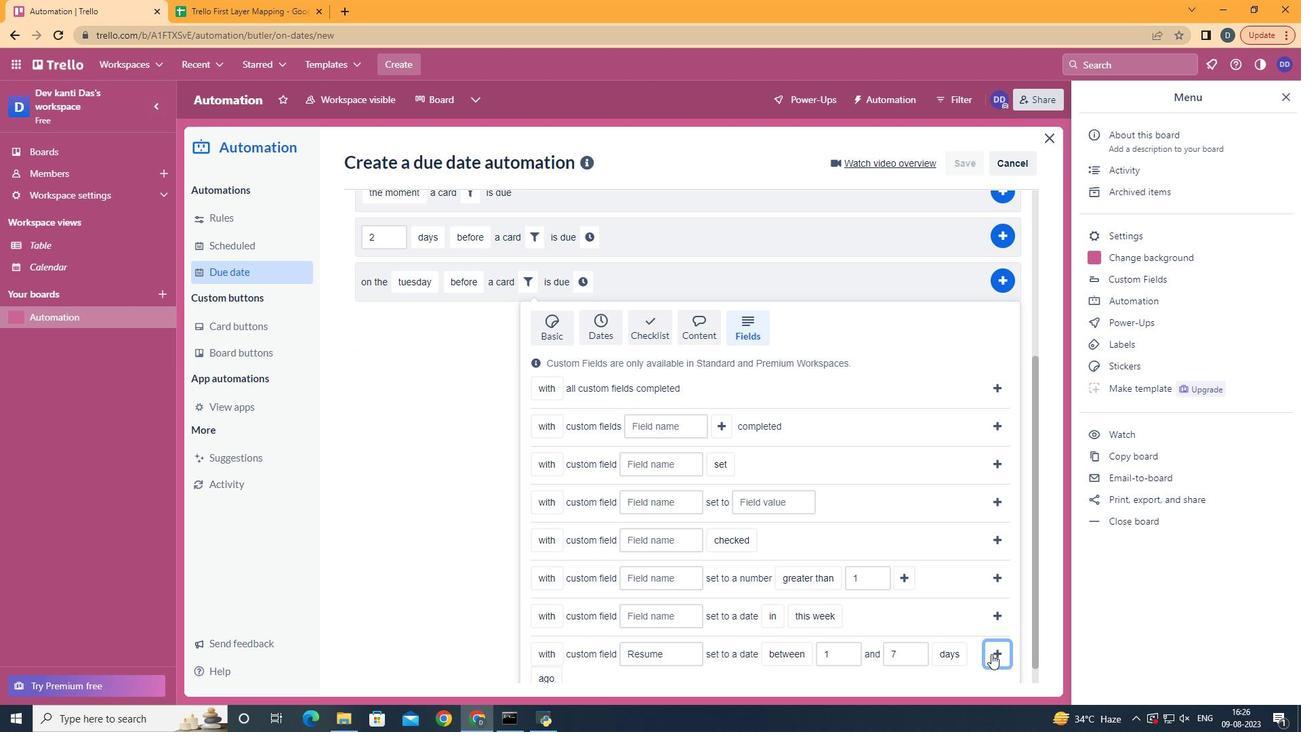 
Action: Mouse pressed left at (985, 647)
Screenshot: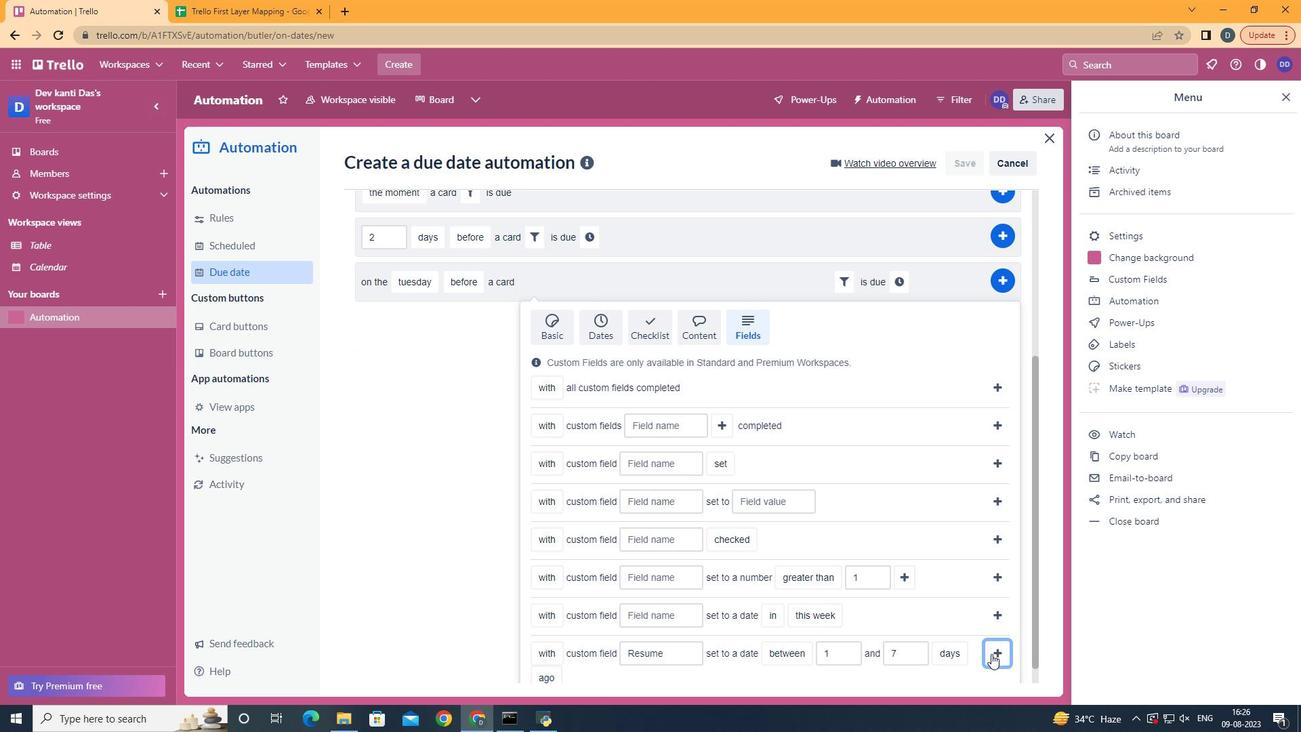 
Action: Mouse moved to (902, 547)
Screenshot: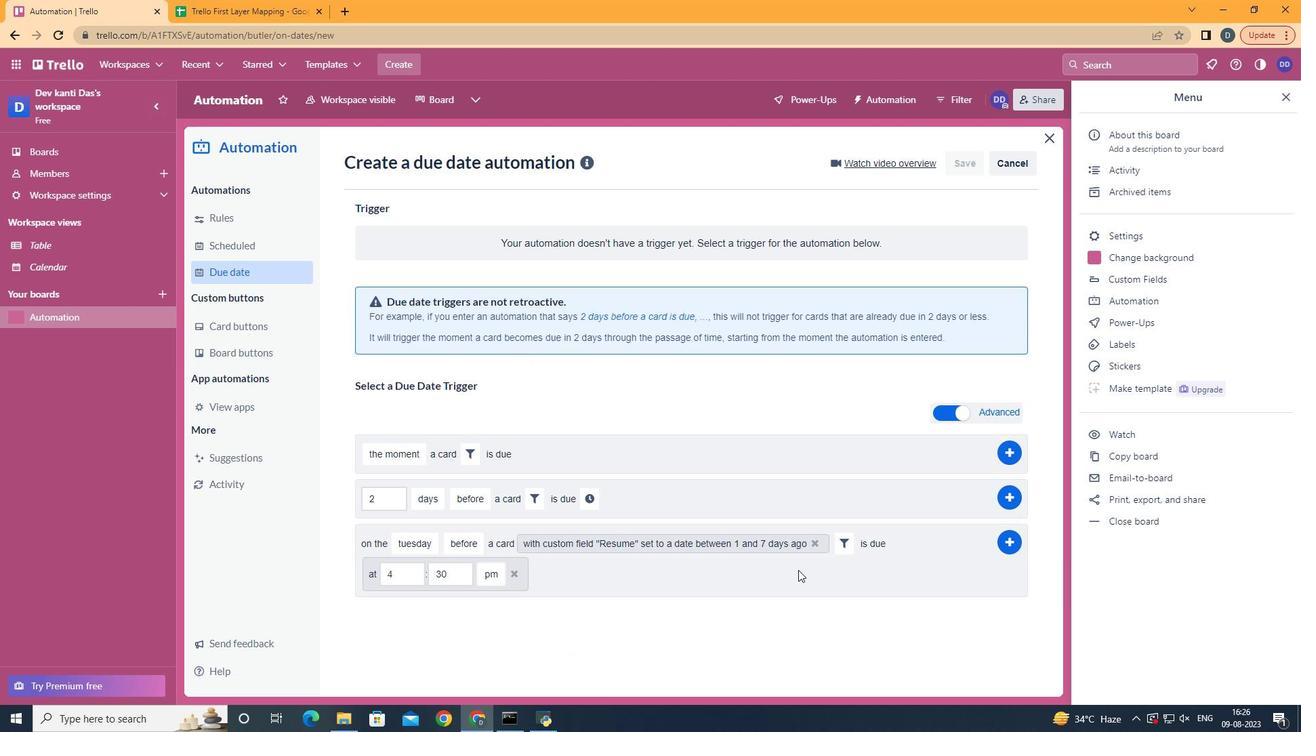 
Action: Mouse pressed left at (902, 547)
Screenshot: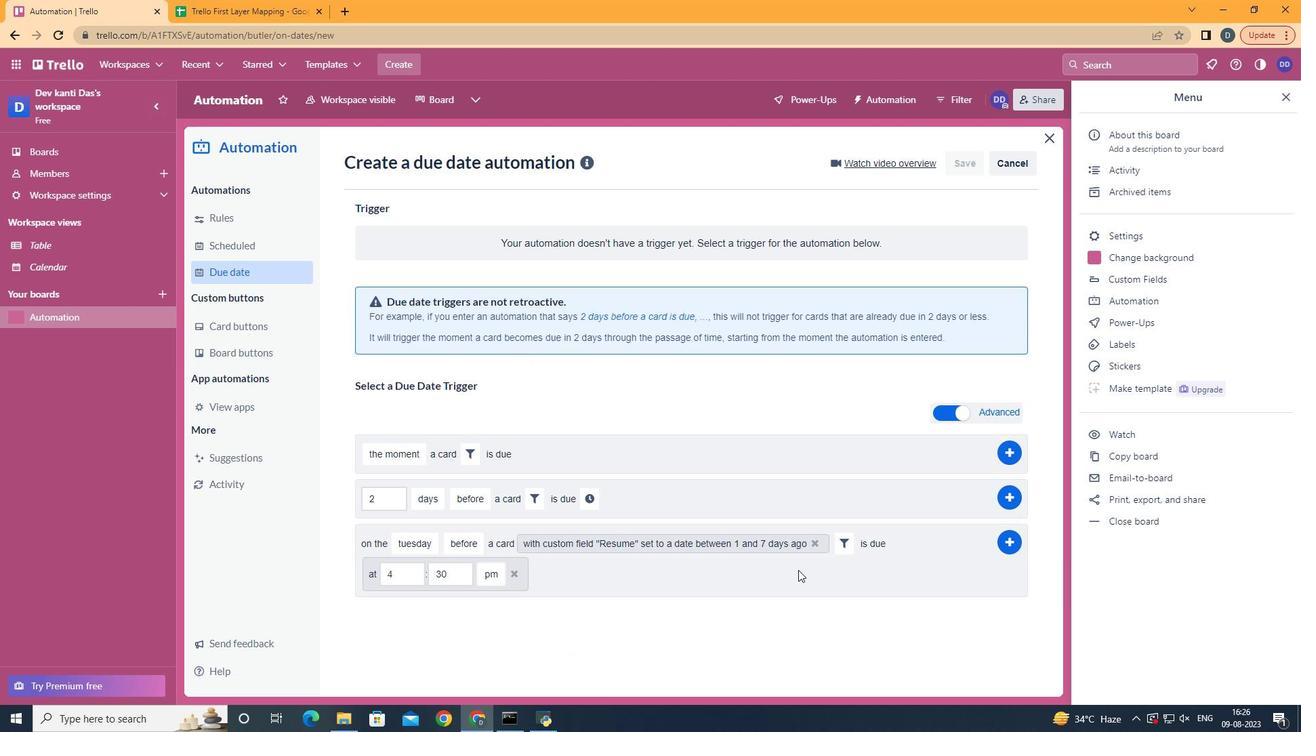 
Action: Mouse moved to (416, 570)
Screenshot: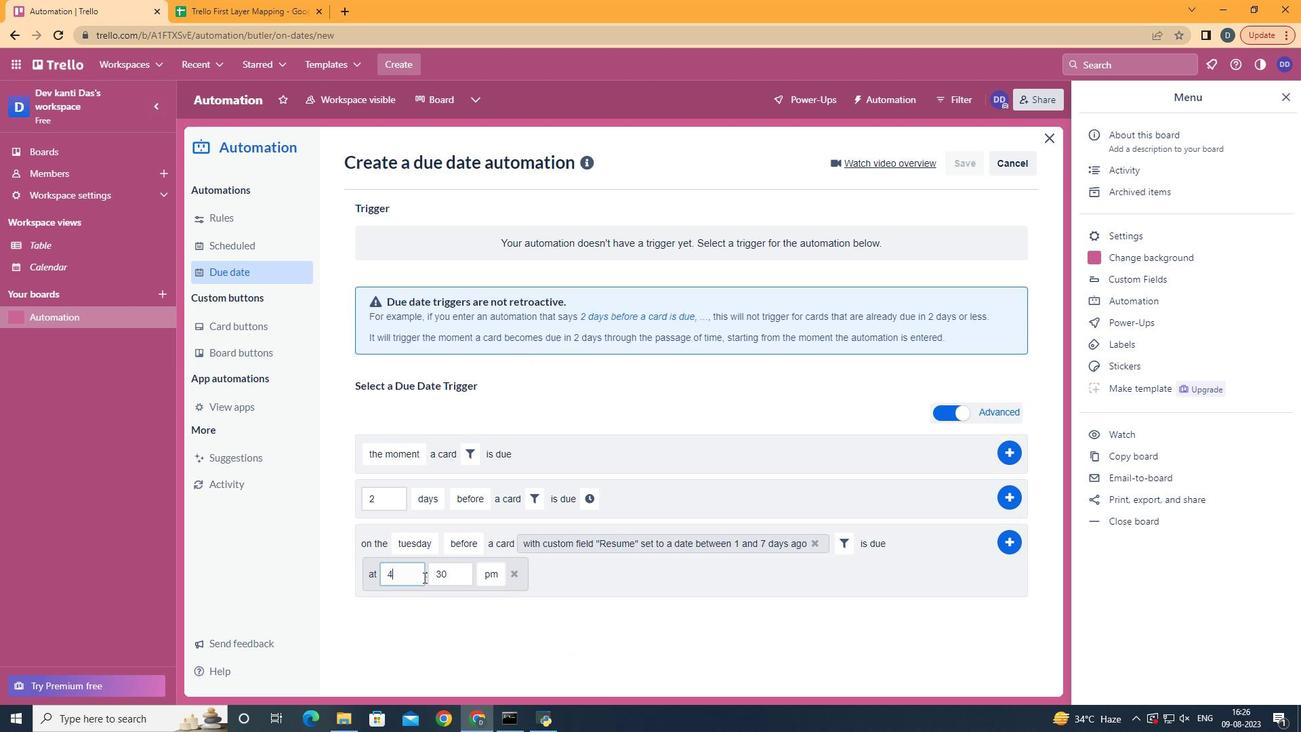 
Action: Mouse pressed left at (416, 570)
Screenshot: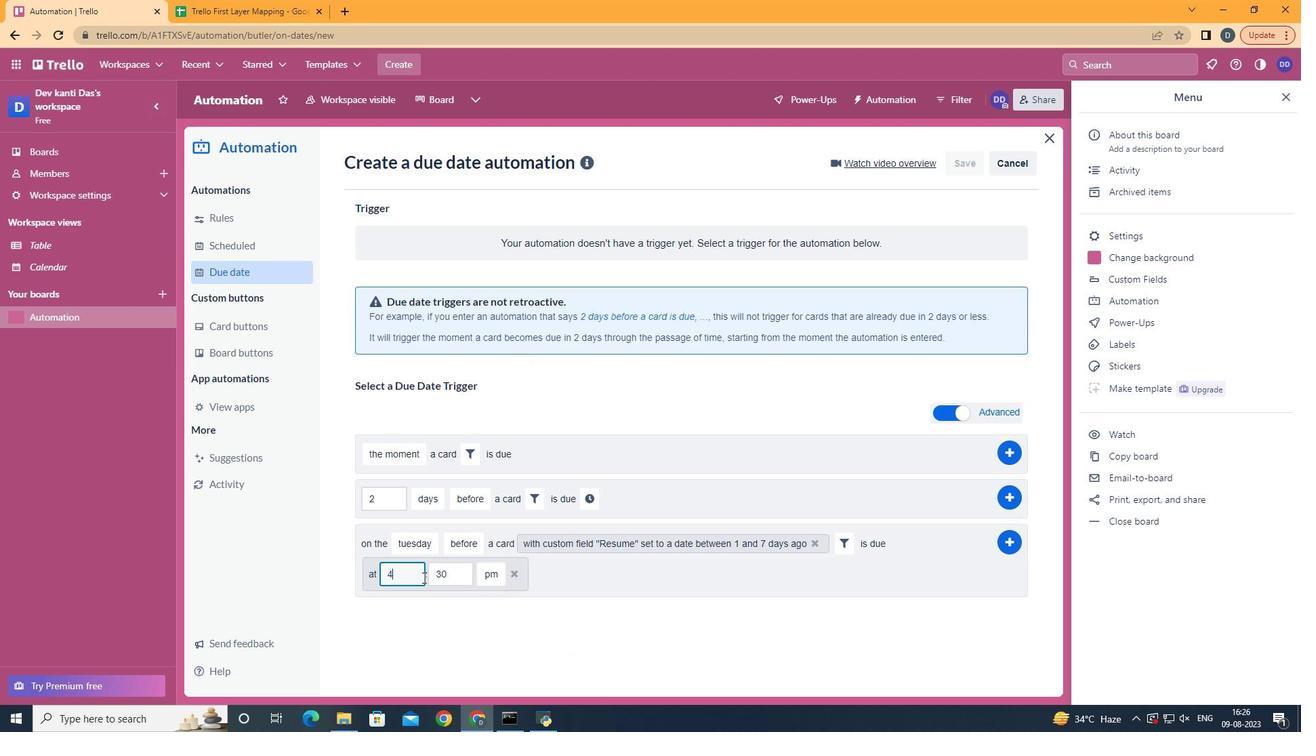 
Action: Mouse moved to (385, 580)
Screenshot: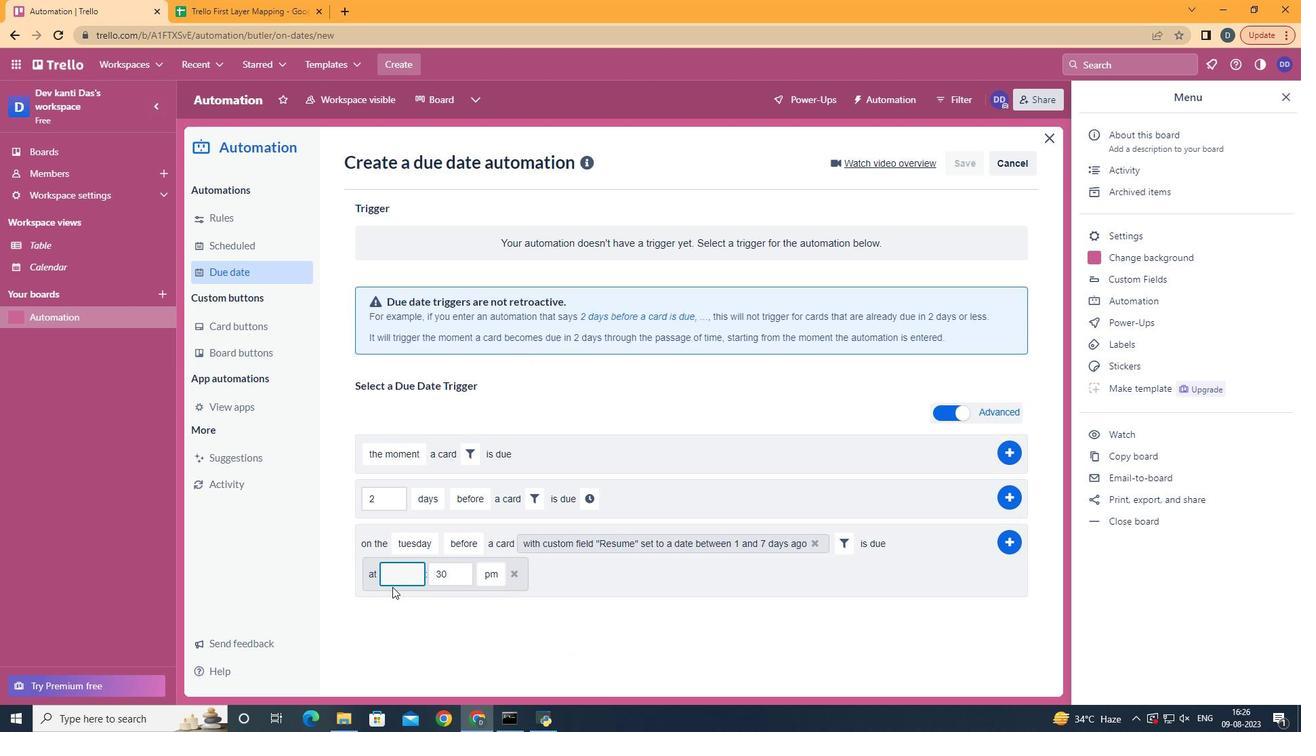 
Action: Key pressed <Key.backspace>11
Screenshot: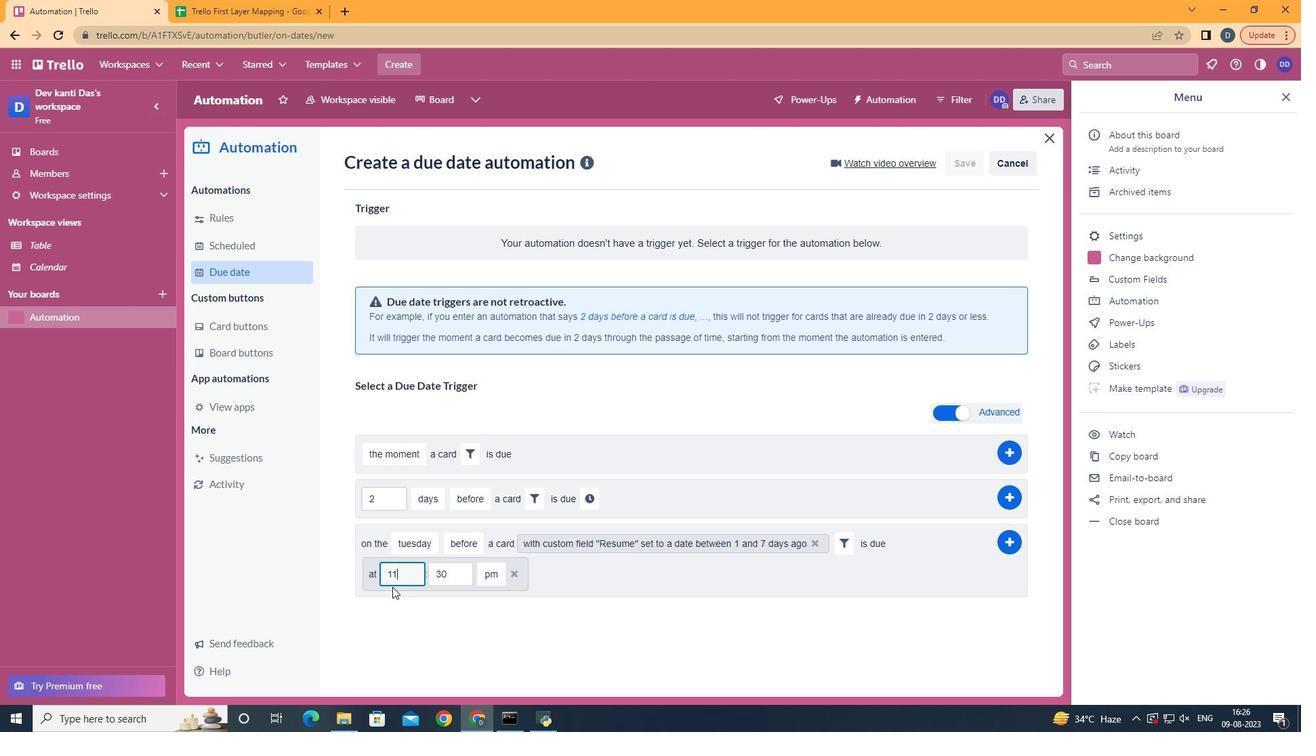
Action: Mouse moved to (450, 555)
Screenshot: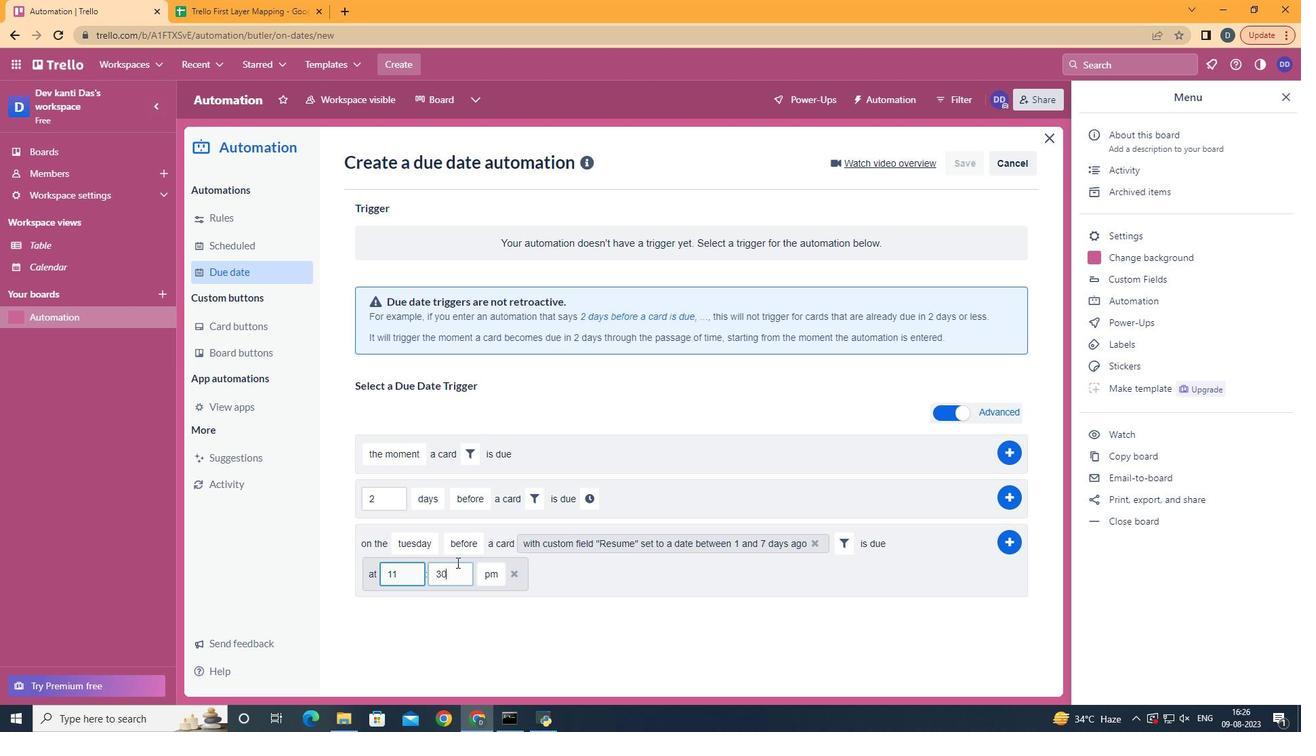 
Action: Mouse pressed left at (450, 555)
Screenshot: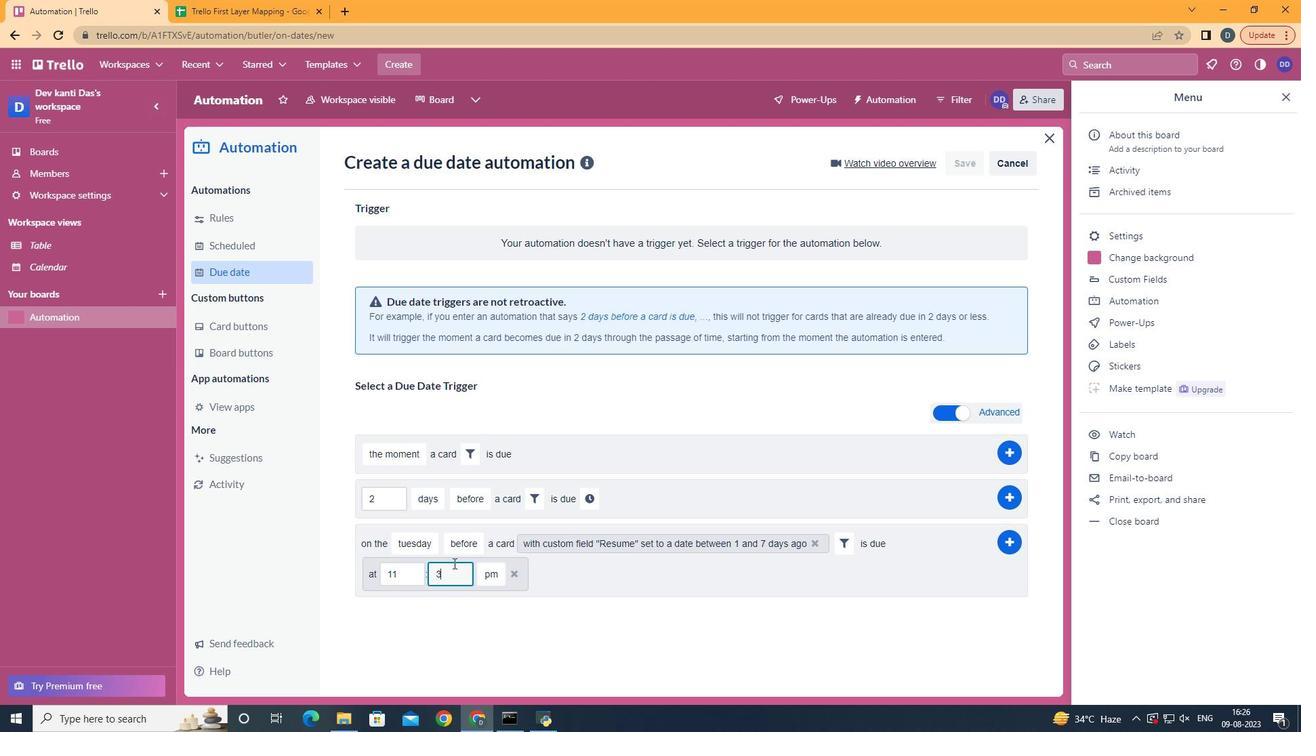 
Action: Key pressed <Key.backspace>
Screenshot: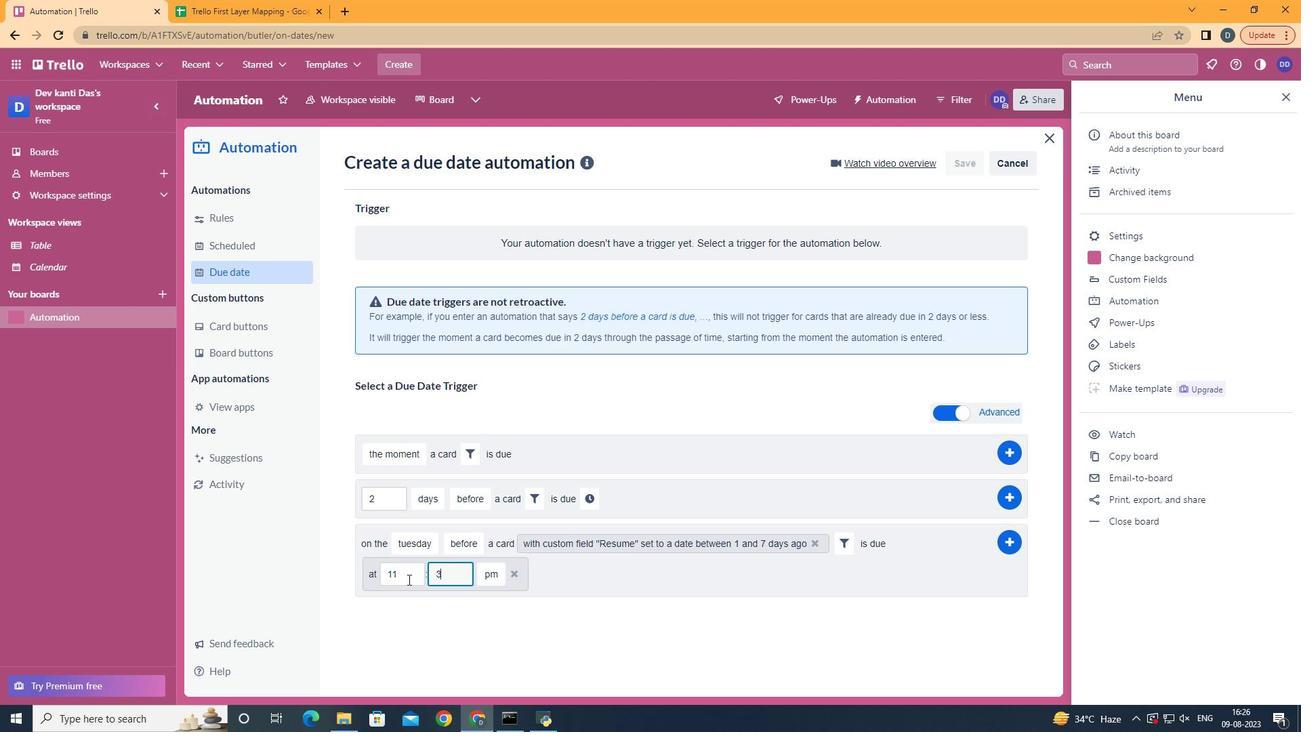 
Action: Mouse moved to (401, 572)
Screenshot: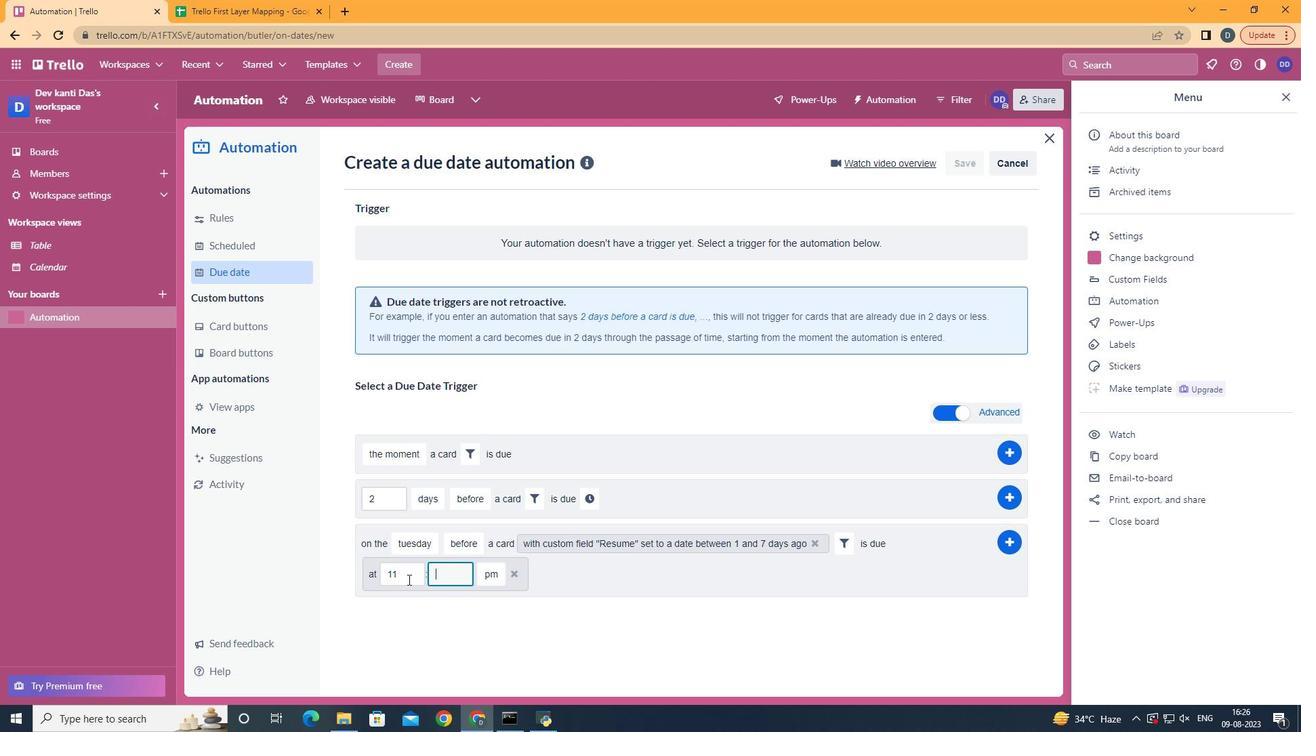 
Action: Key pressed <Key.backspace>00
Screenshot: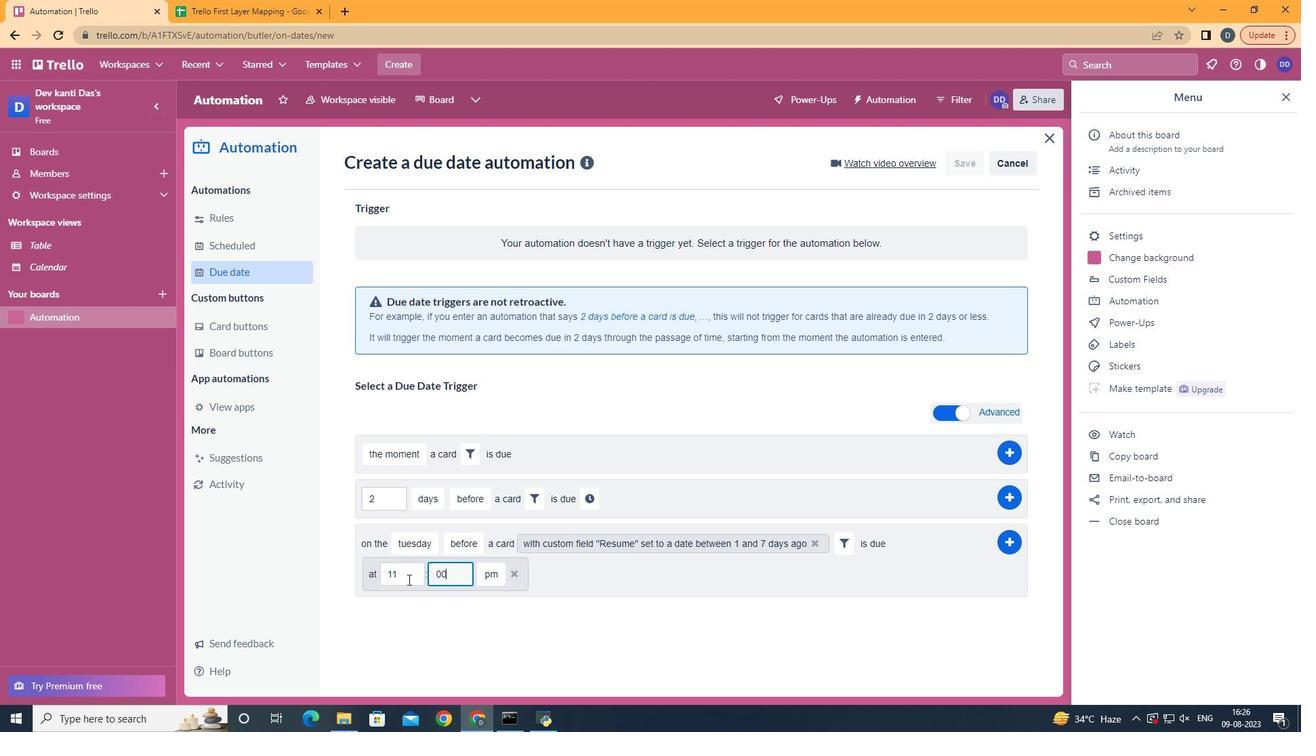 
Action: Mouse moved to (490, 585)
Screenshot: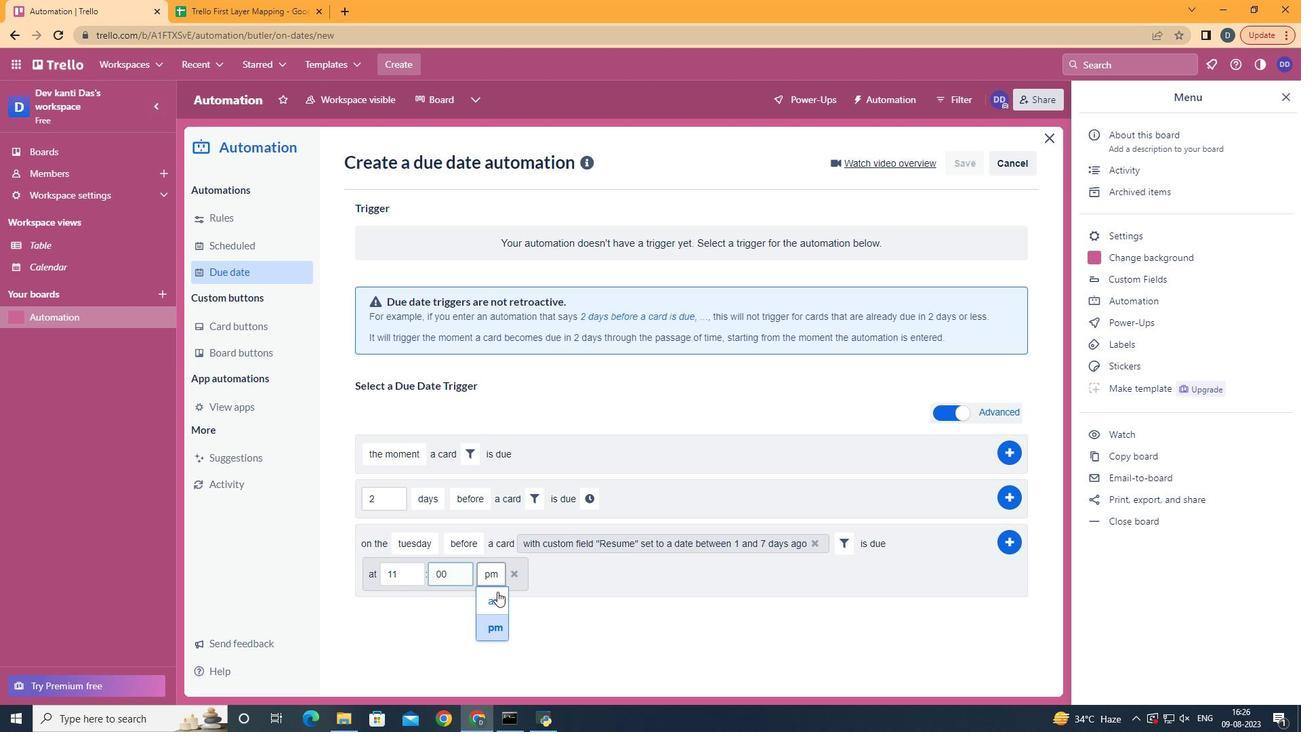 
Action: Mouse pressed left at (490, 585)
Screenshot: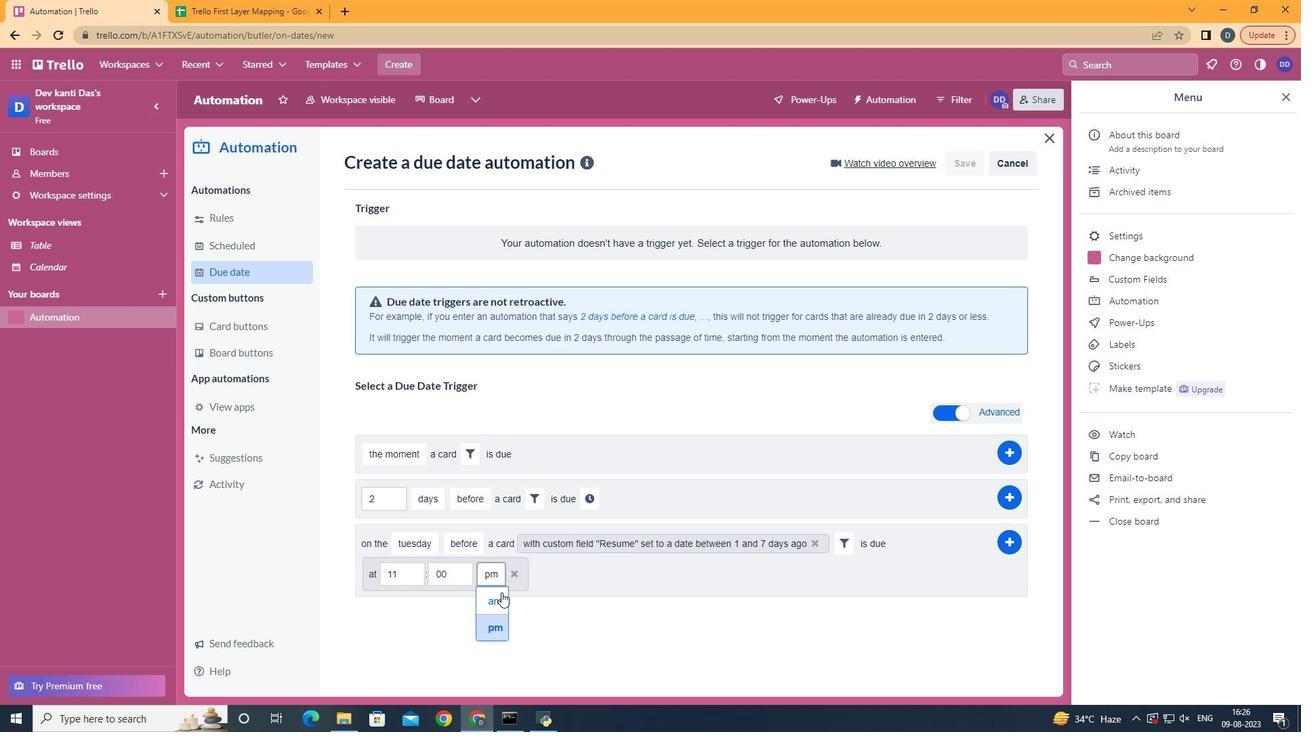 
Action: Mouse moved to (994, 538)
Screenshot: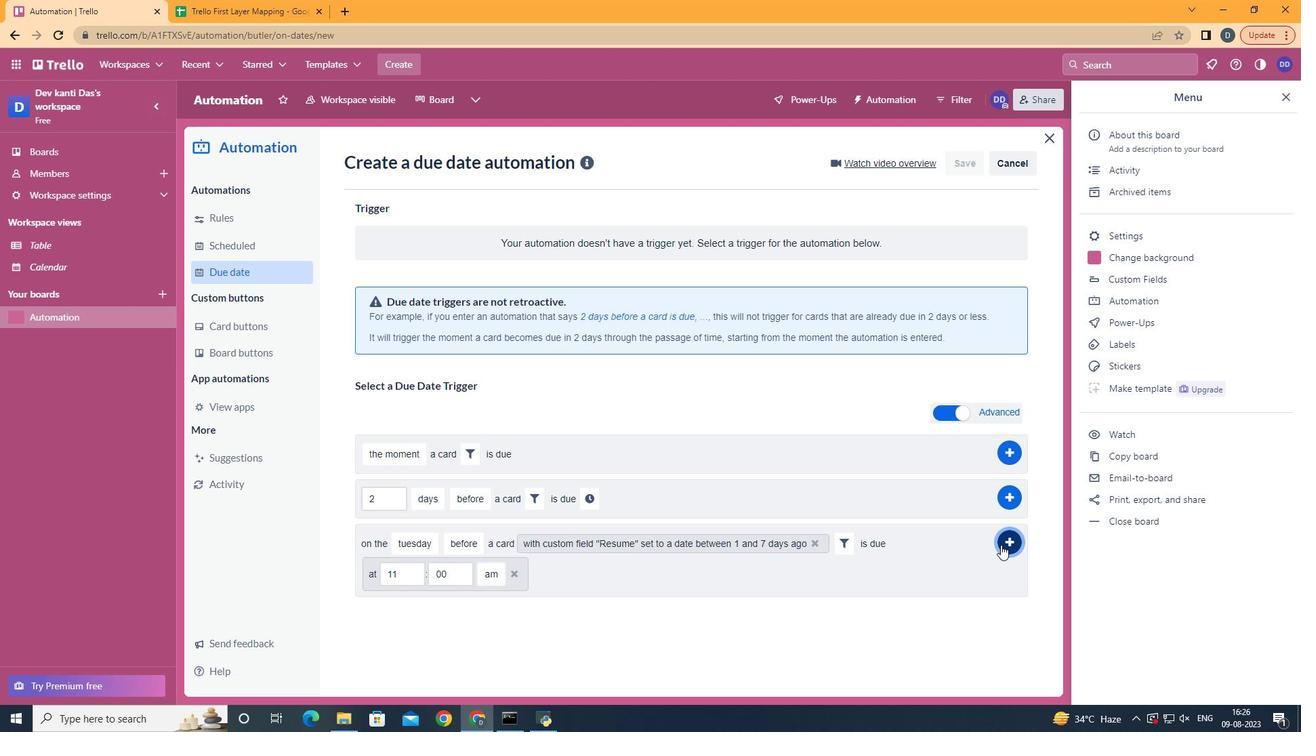 
Action: Mouse pressed left at (994, 538)
Screenshot: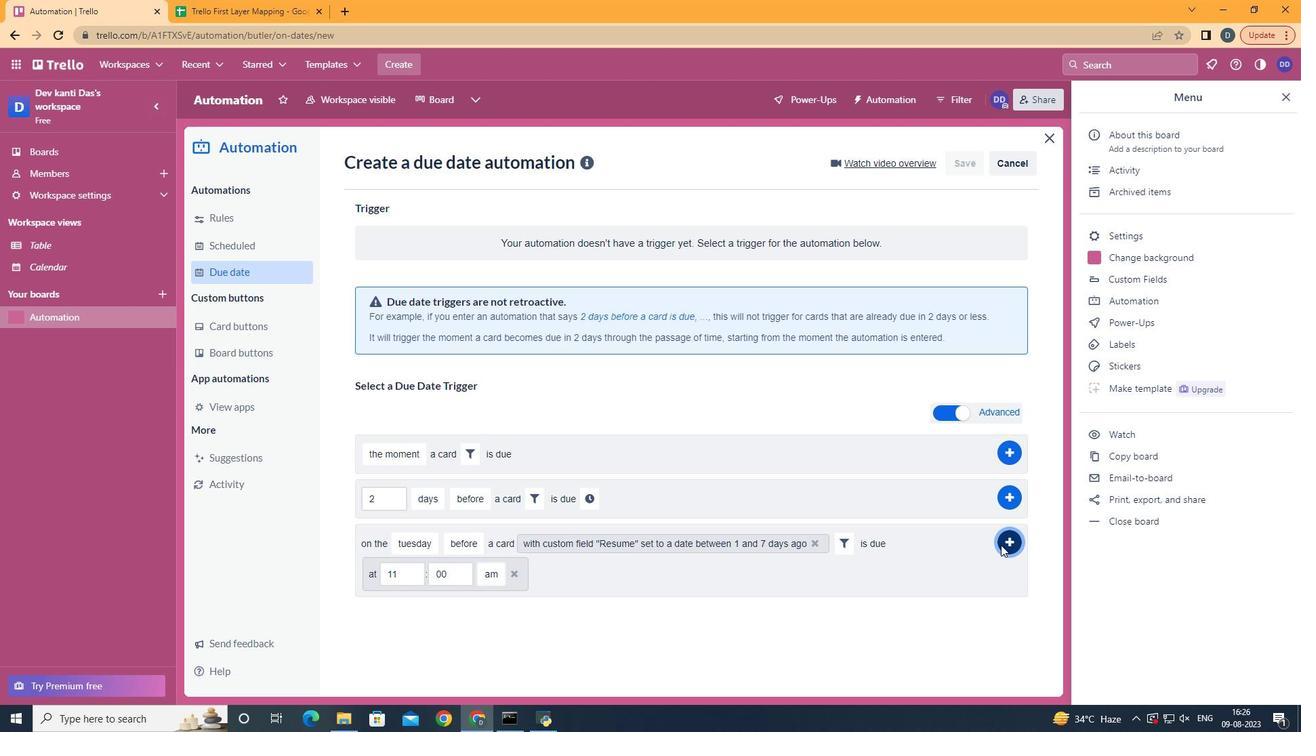 
Action: Mouse moved to (826, 347)
Screenshot: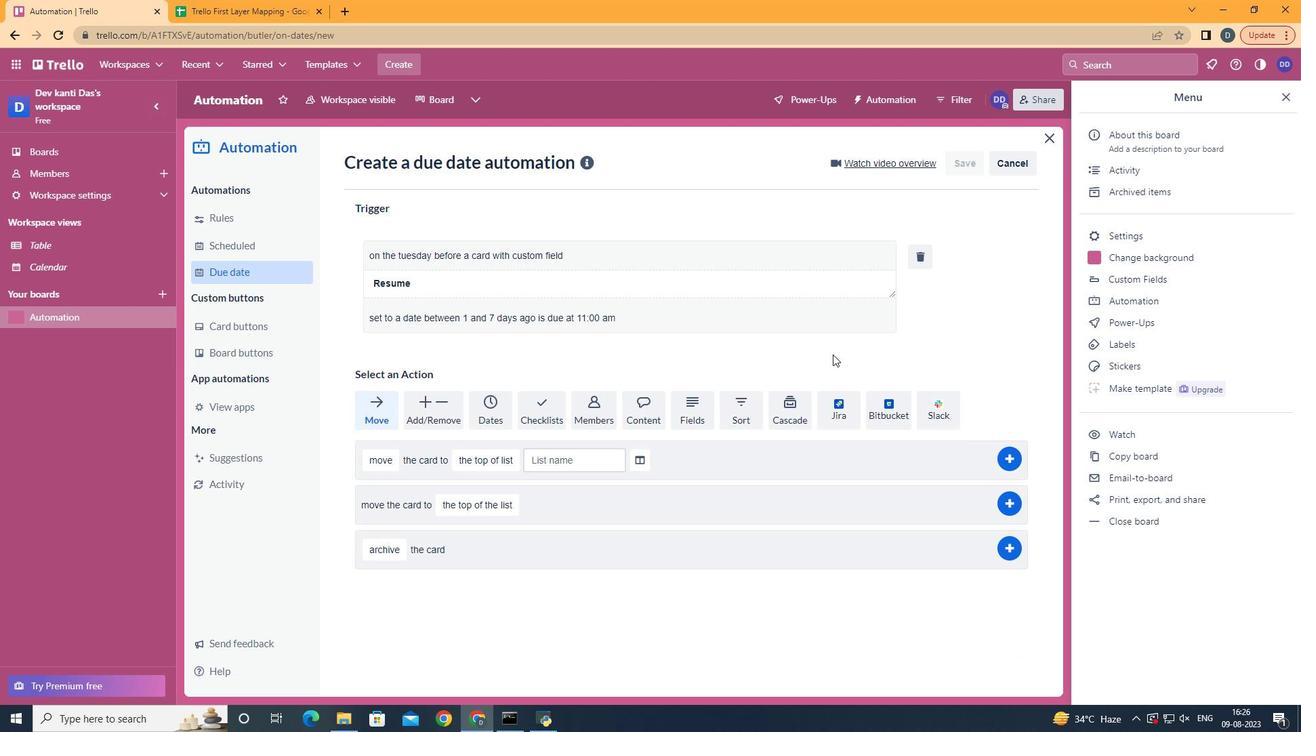 
